 Task: Look for space in Votuporanga, Brazil from 2nd September, 2023 to 6th September, 2023 for 2 adults in price range Rs.15000 to Rs.20000. Place can be entire place with 1  bedroom having 1 bed and 1 bathroom. Property type can be house, flat, guest house, hotel. Amenities needed are: washing machine. Booking option can be shelf check-in. Required host language is Spanish.
Action: Mouse moved to (467, 108)
Screenshot: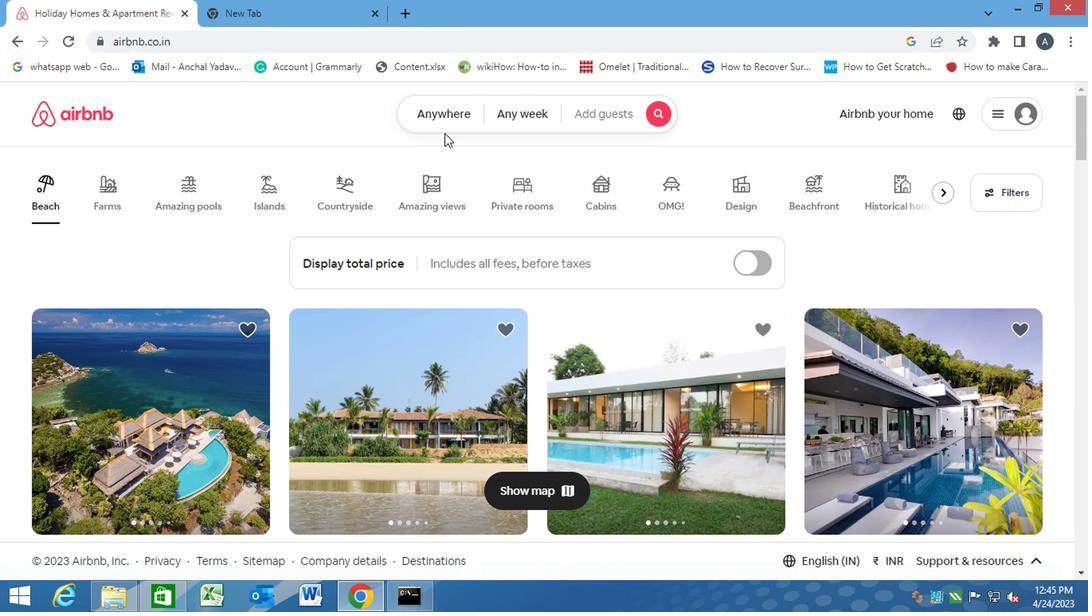
Action: Mouse pressed left at (467, 108)
Screenshot: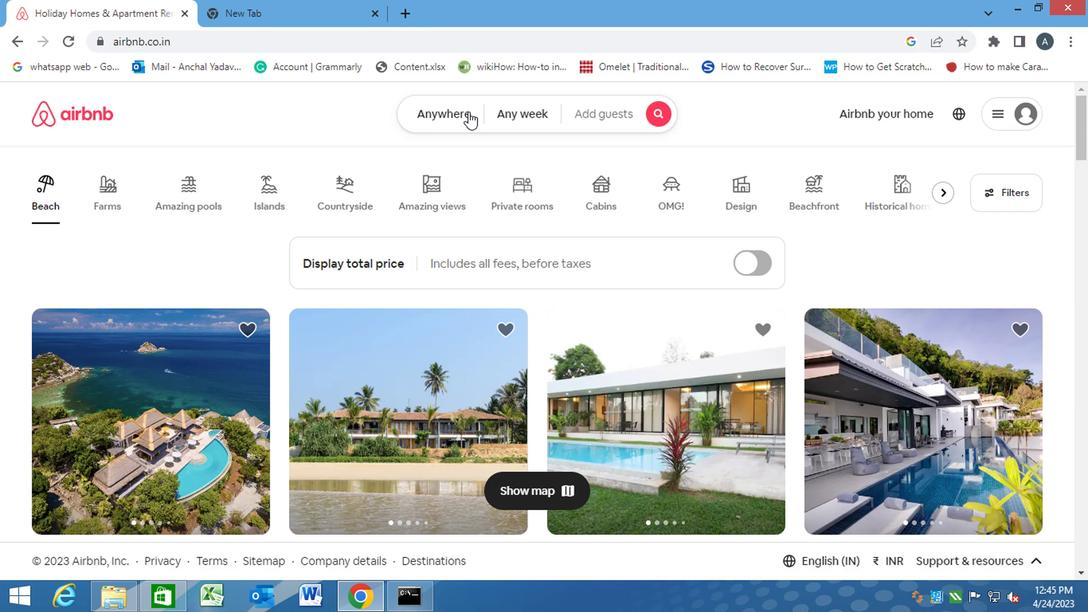 
Action: Mouse moved to (383, 177)
Screenshot: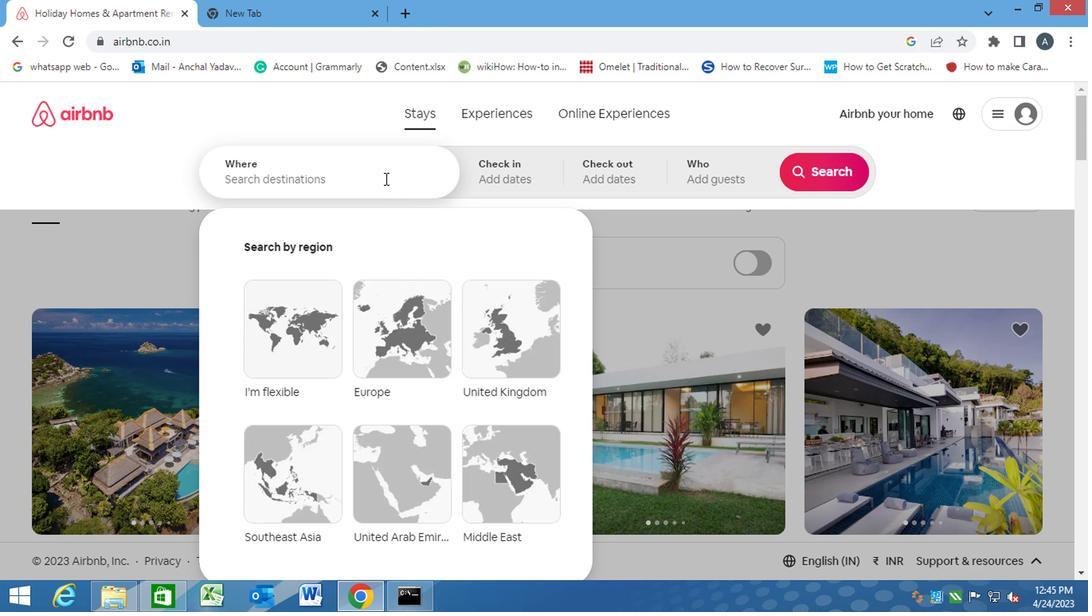 
Action: Mouse pressed left at (383, 177)
Screenshot: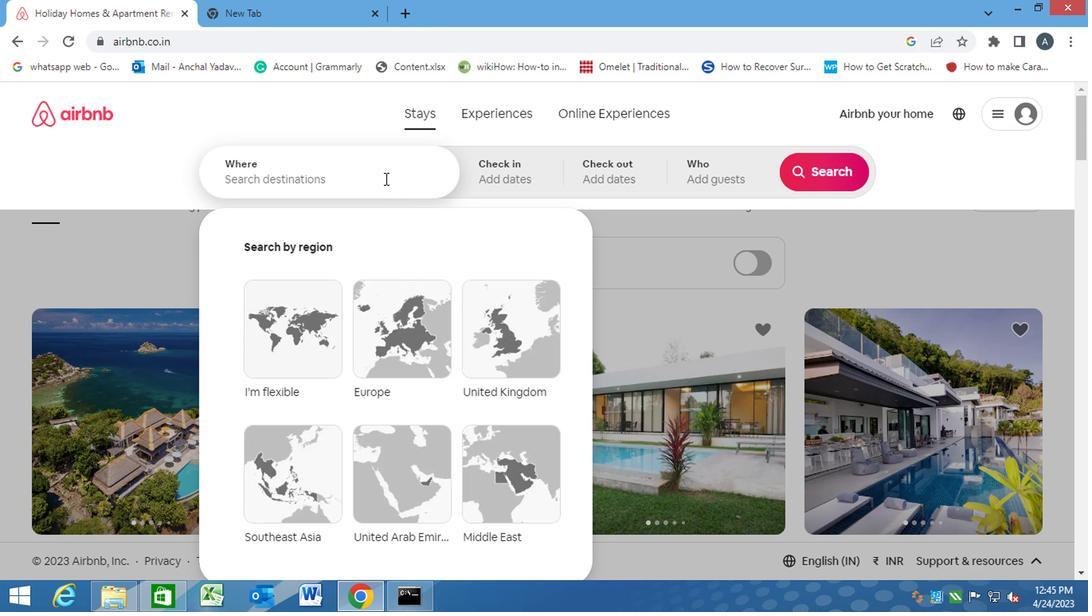 
Action: Key pressed v<Key.caps_lock>otuporanga,<Key.space><Key.caps_lock>b<Key.caps_lock>razil<Key.enter>
Screenshot: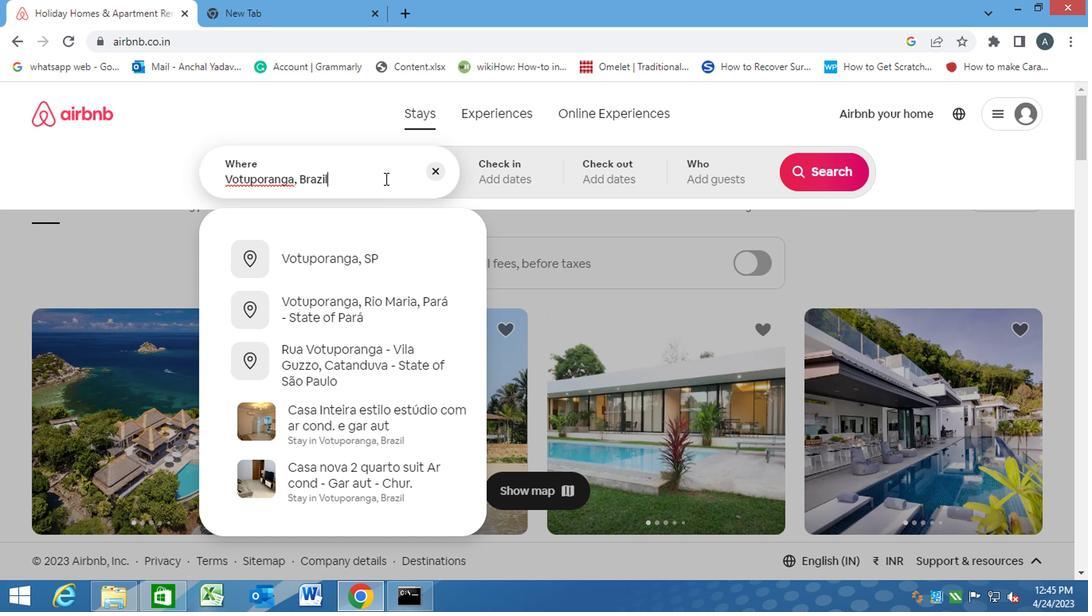 
Action: Mouse moved to (819, 304)
Screenshot: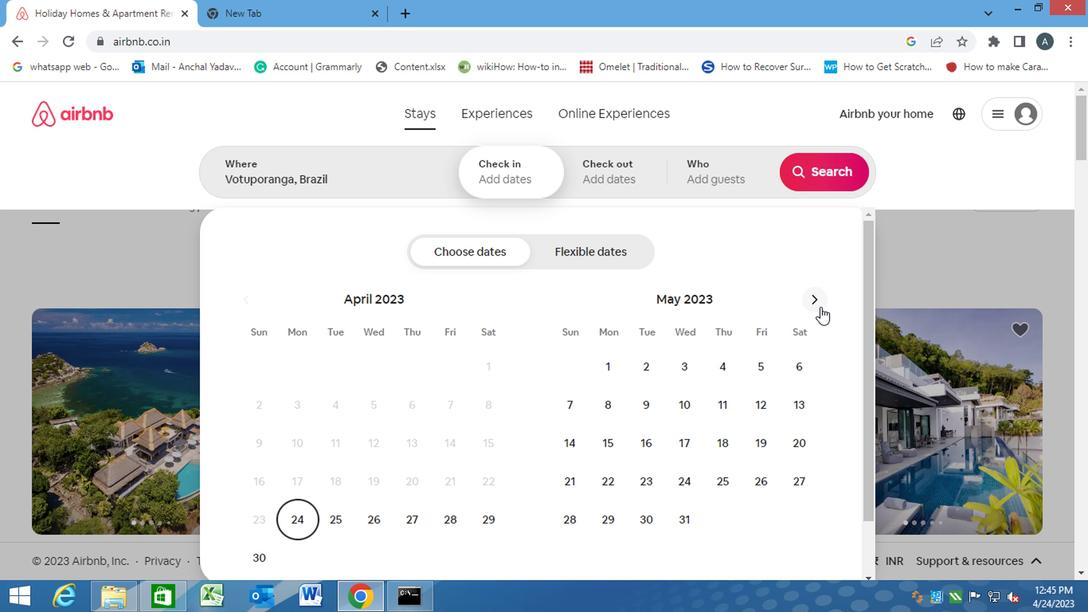 
Action: Mouse pressed left at (819, 304)
Screenshot: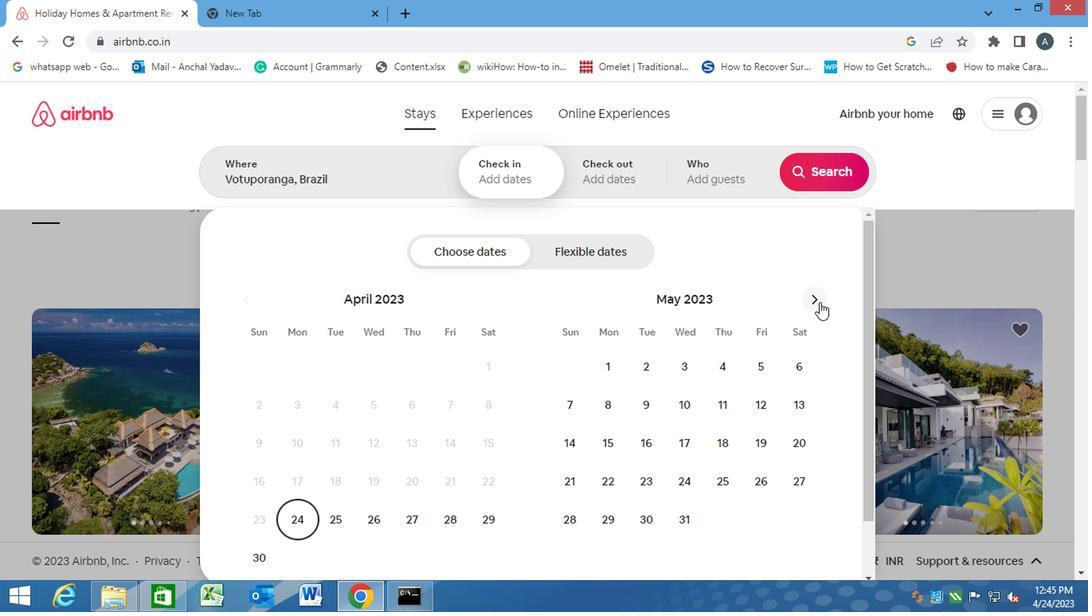 
Action: Mouse moved to (819, 304)
Screenshot: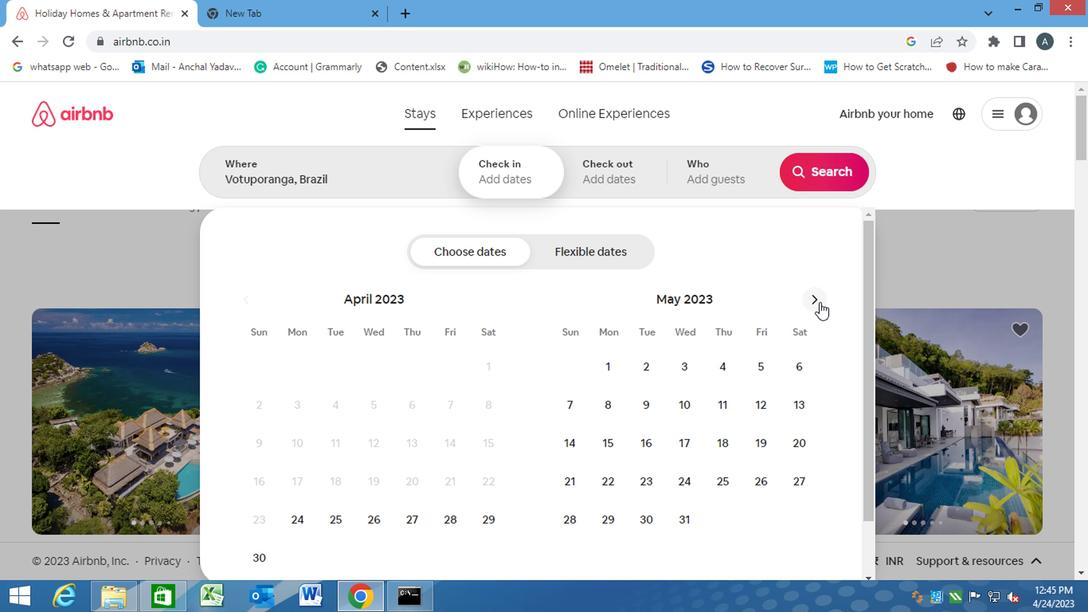 
Action: Mouse pressed left at (819, 304)
Screenshot: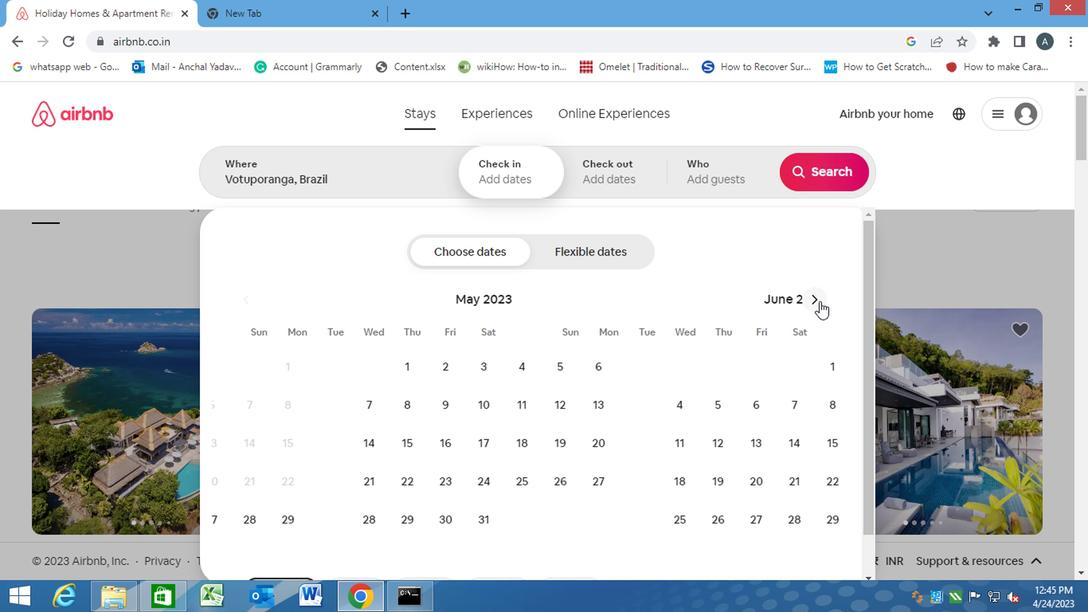
Action: Mouse pressed left at (819, 304)
Screenshot: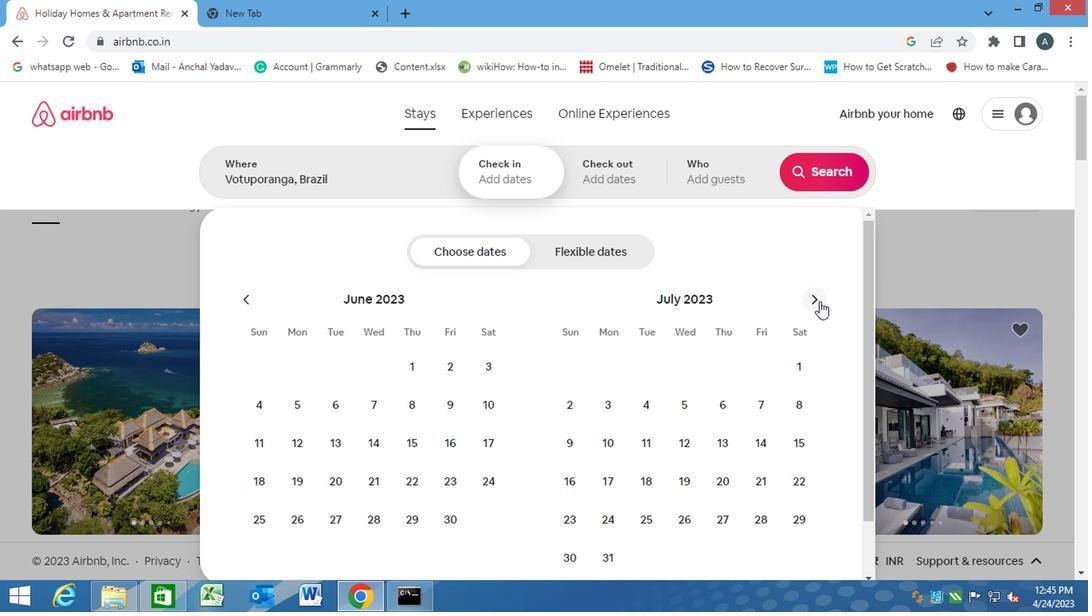 
Action: Mouse pressed left at (819, 304)
Screenshot: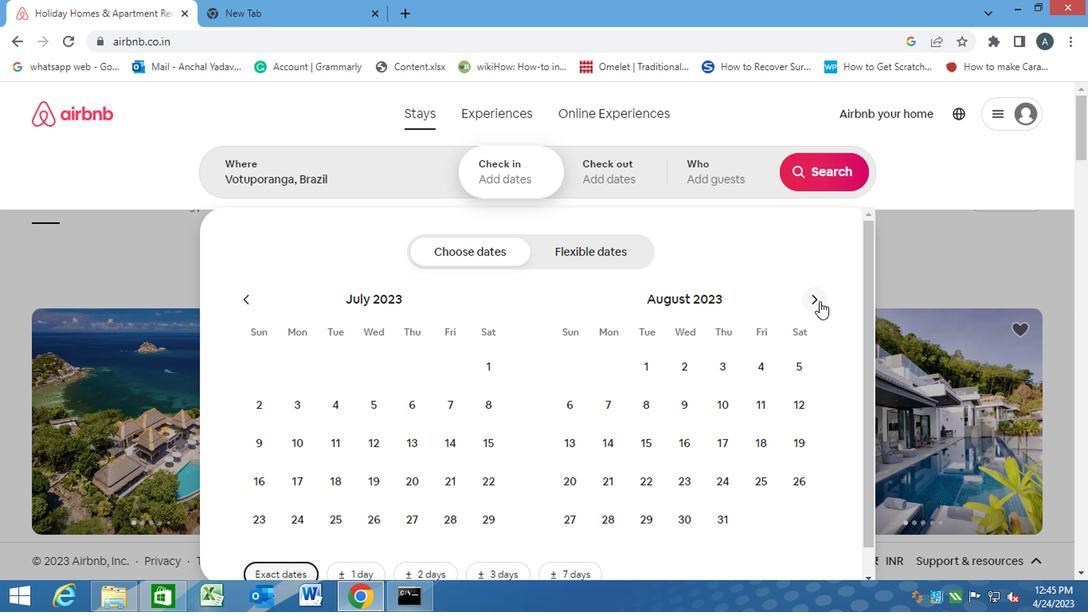 
Action: Mouse moved to (794, 372)
Screenshot: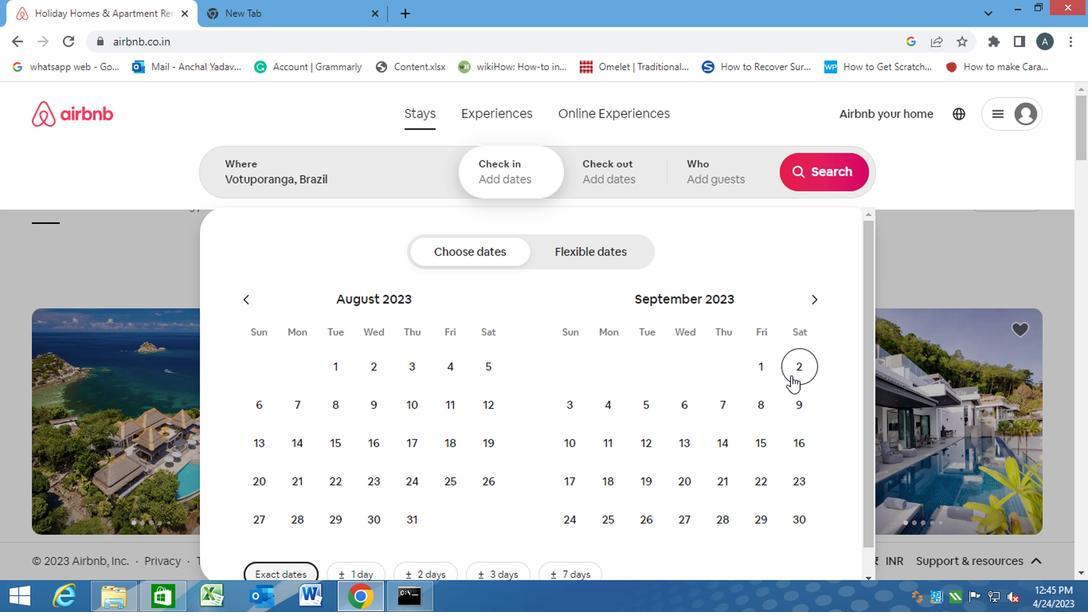 
Action: Mouse pressed left at (794, 372)
Screenshot: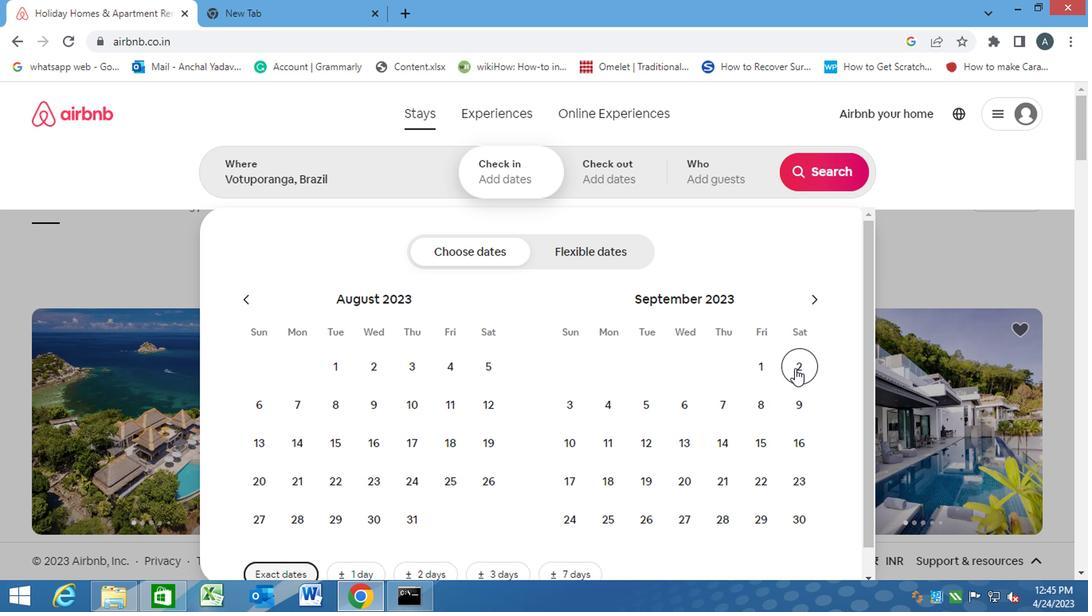 
Action: Mouse moved to (687, 412)
Screenshot: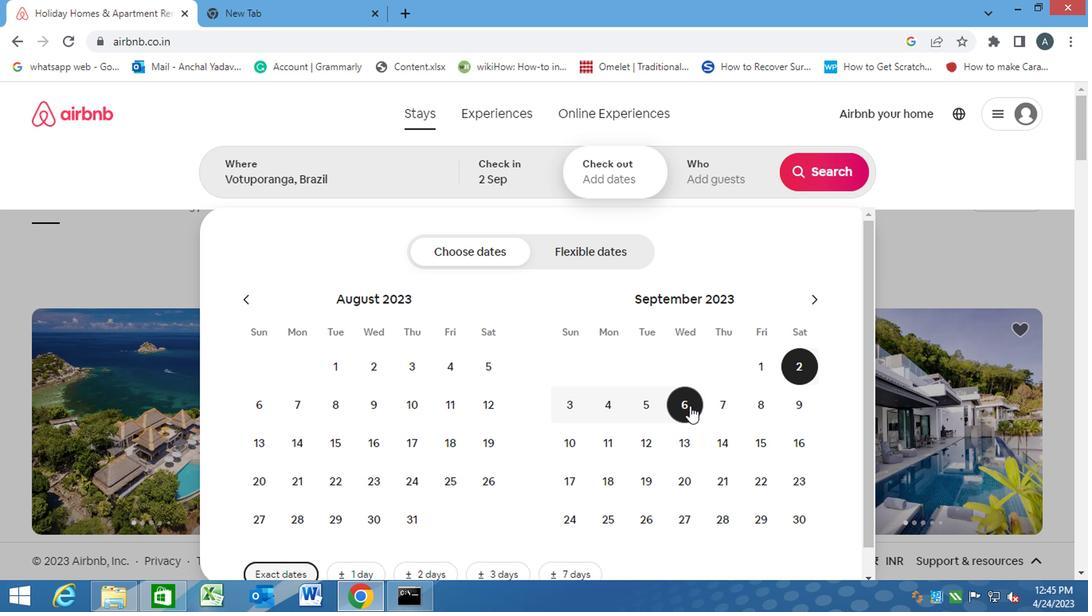 
Action: Mouse pressed left at (687, 412)
Screenshot: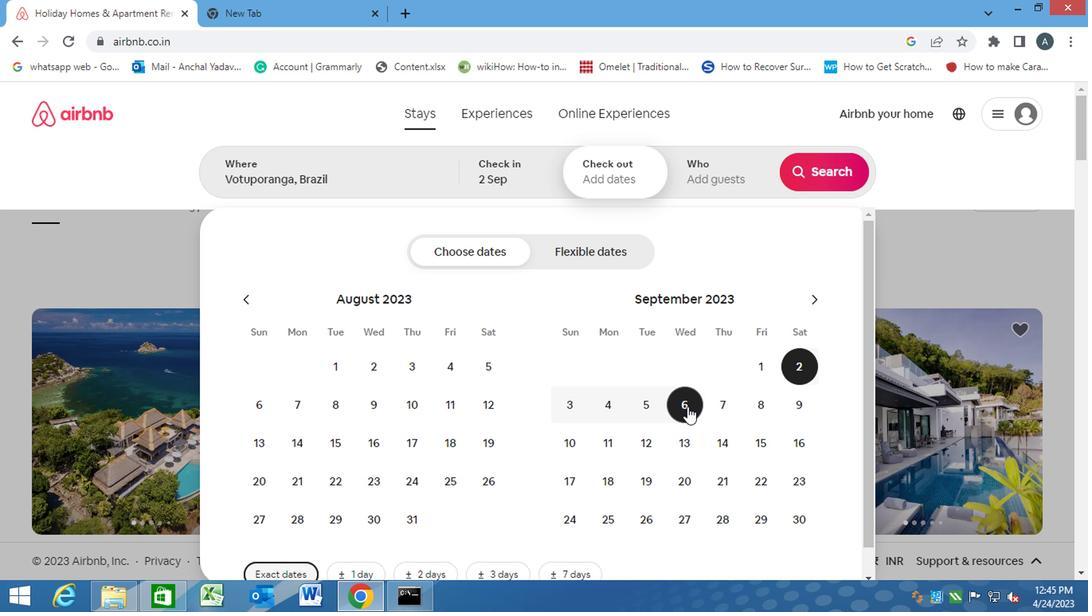 
Action: Mouse moved to (685, 162)
Screenshot: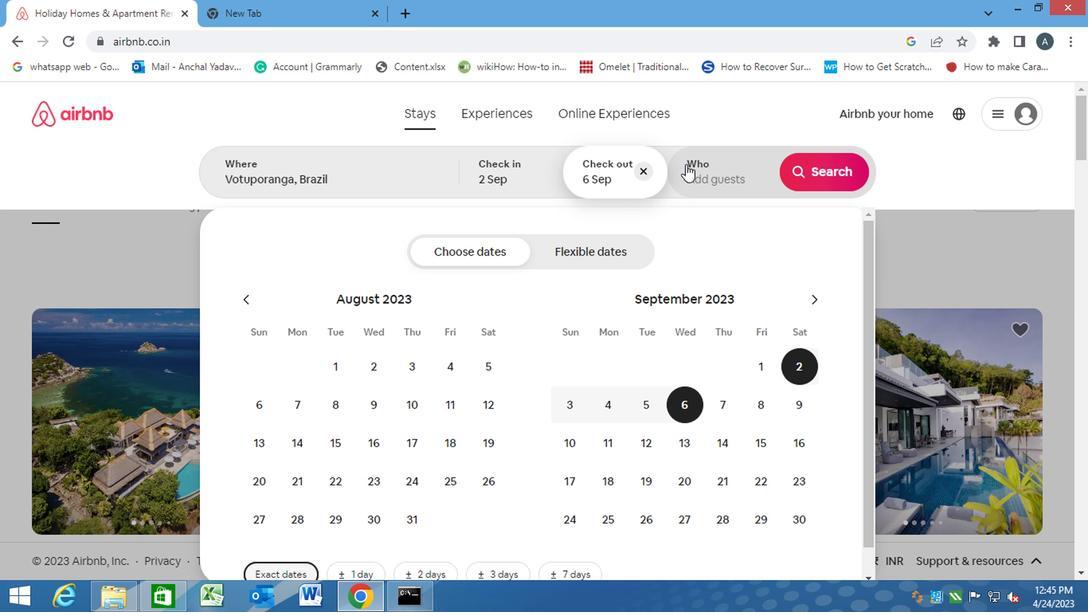 
Action: Mouse pressed left at (685, 162)
Screenshot: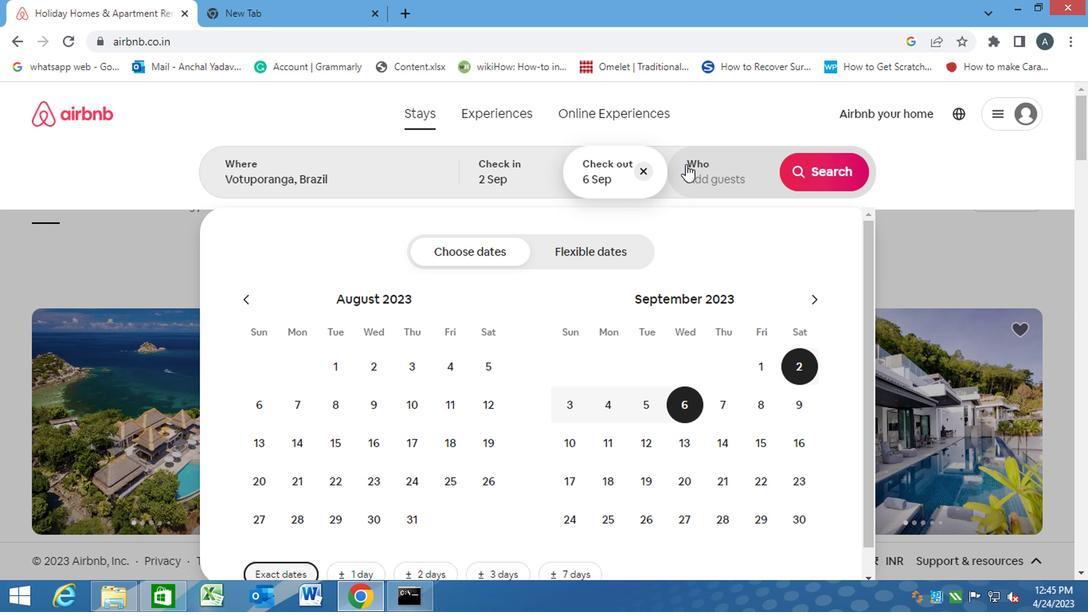 
Action: Mouse moved to (835, 252)
Screenshot: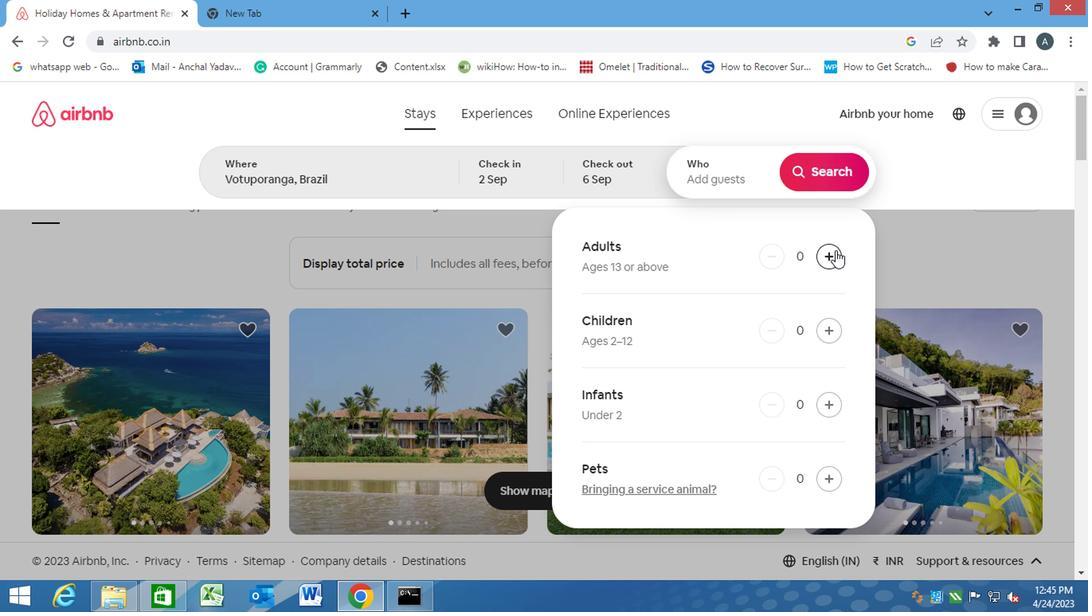 
Action: Mouse pressed left at (835, 252)
Screenshot: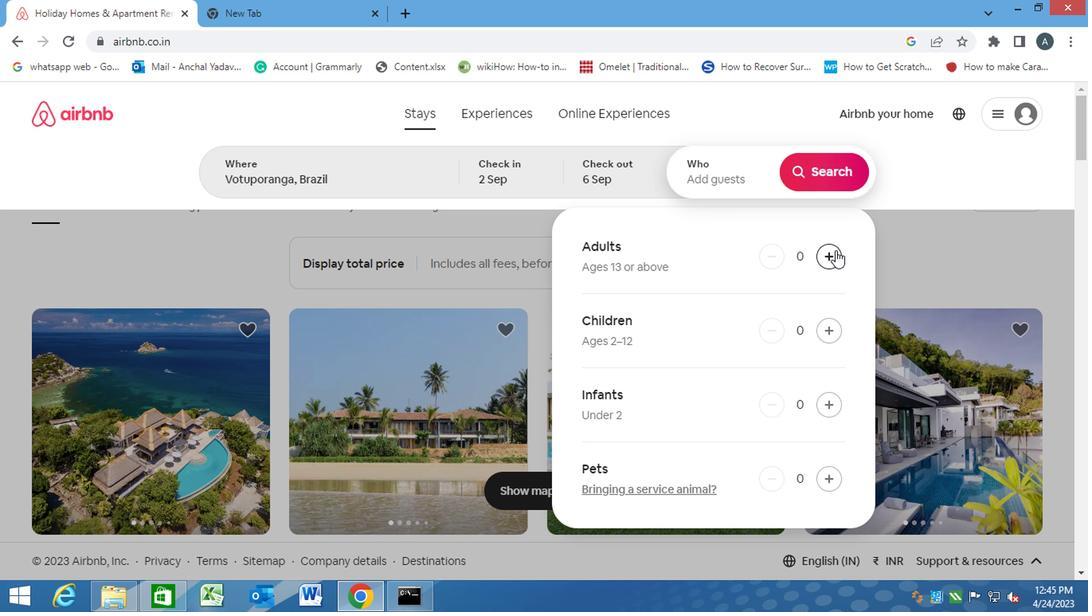 
Action: Mouse moved to (834, 253)
Screenshot: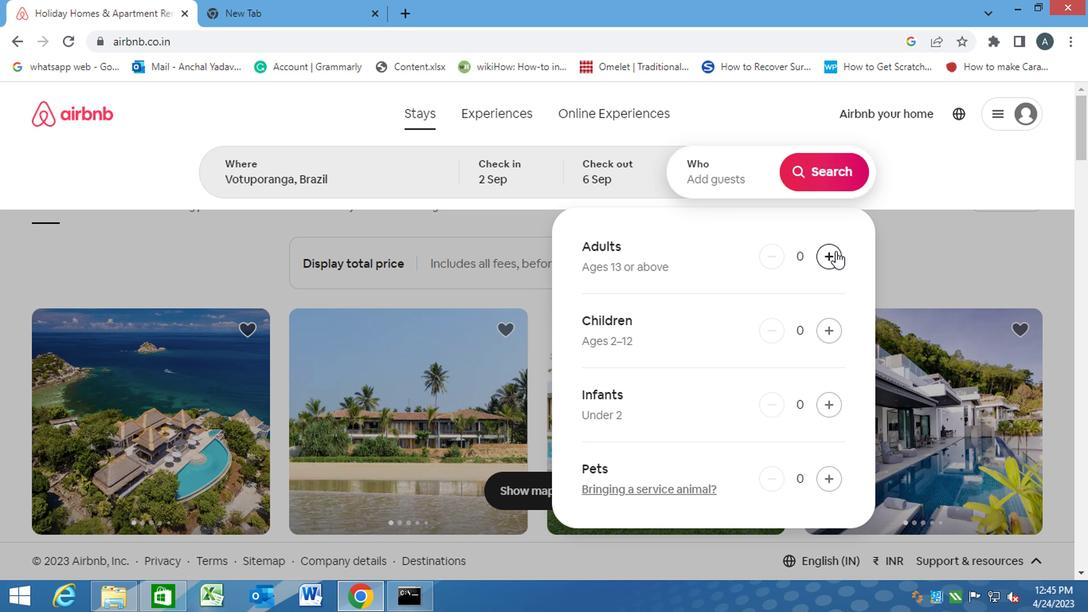 
Action: Mouse pressed left at (834, 253)
Screenshot: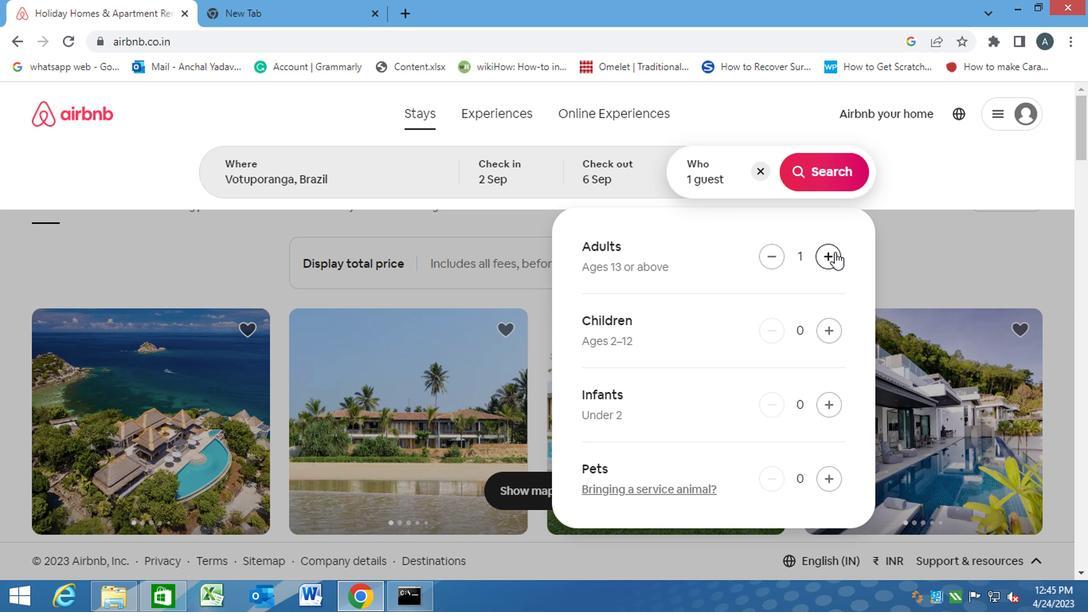 
Action: Mouse moved to (831, 171)
Screenshot: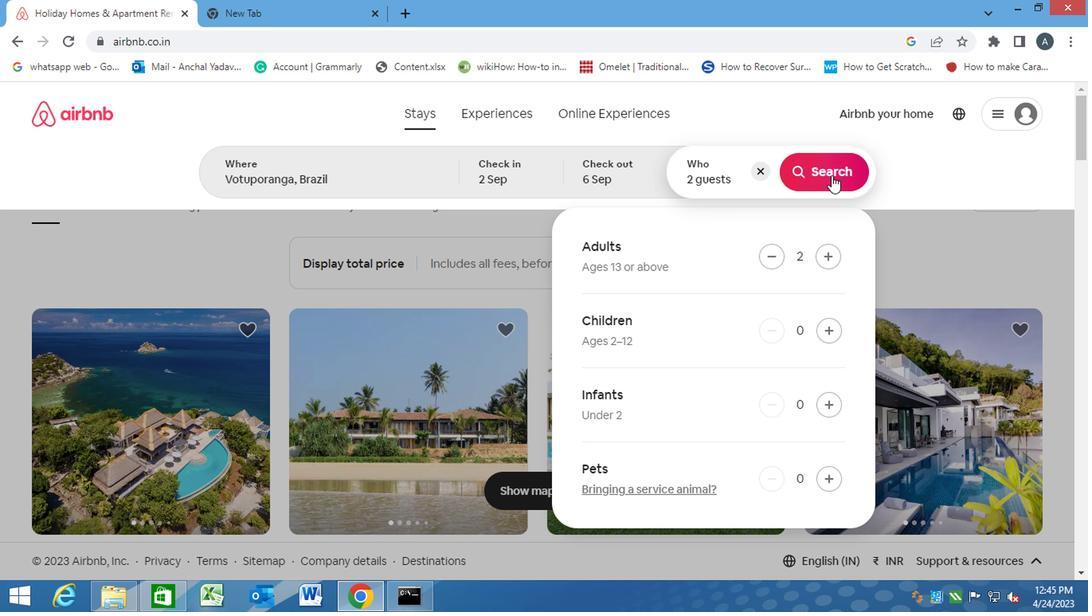 
Action: Mouse pressed left at (831, 171)
Screenshot: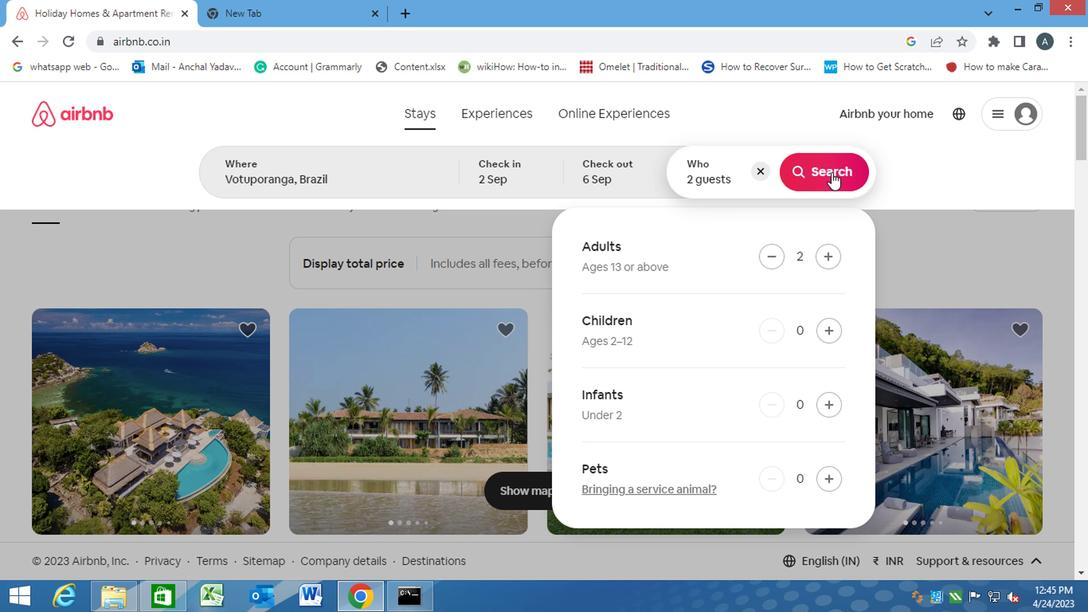 
Action: Mouse moved to (1004, 177)
Screenshot: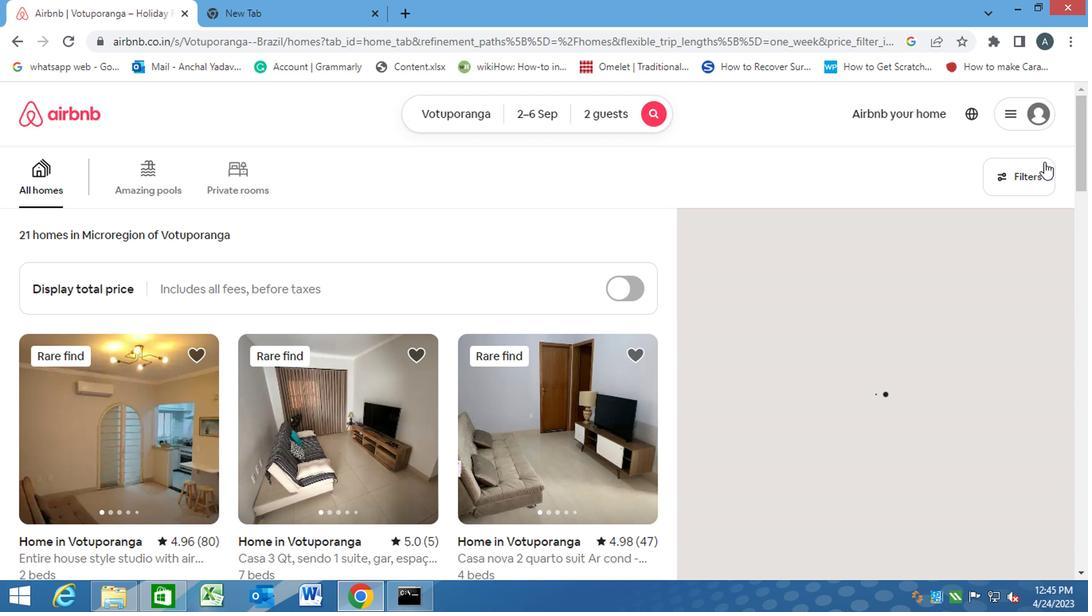 
Action: Mouse pressed left at (1004, 177)
Screenshot: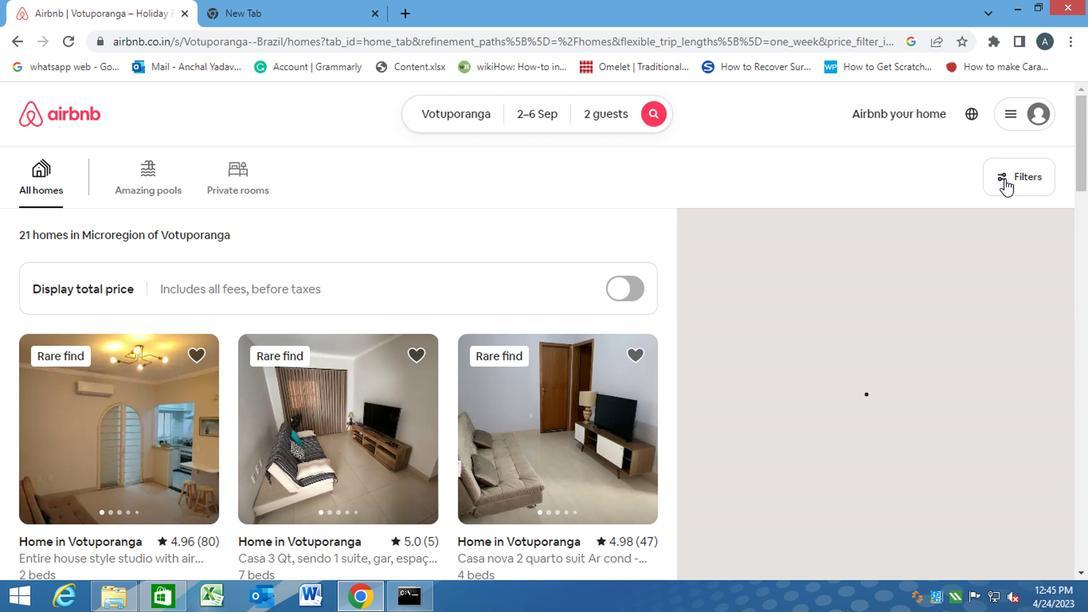 
Action: Mouse moved to (332, 383)
Screenshot: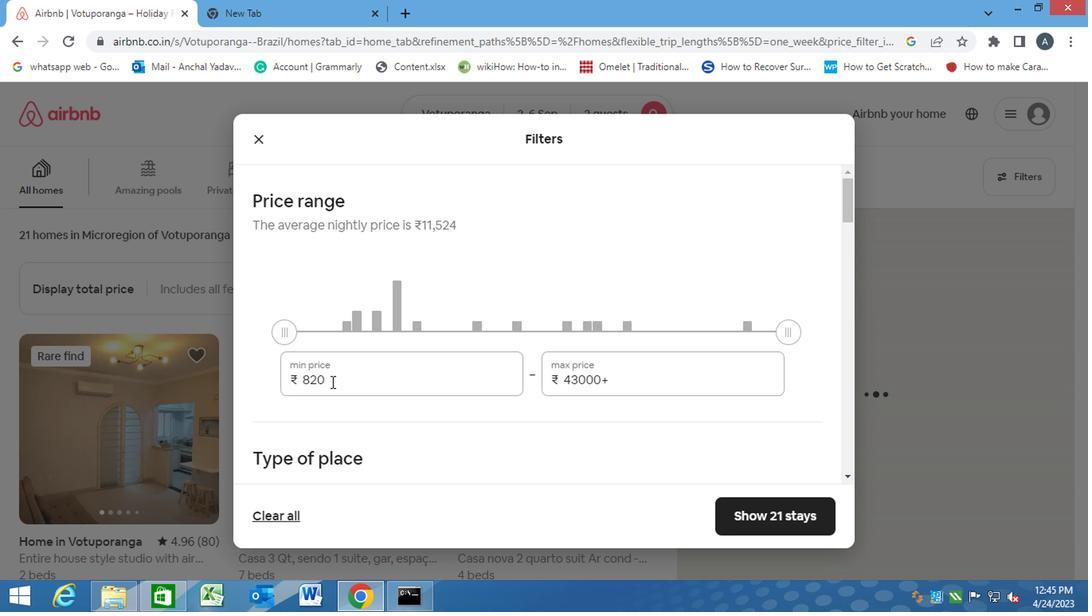 
Action: Mouse pressed left at (332, 383)
Screenshot: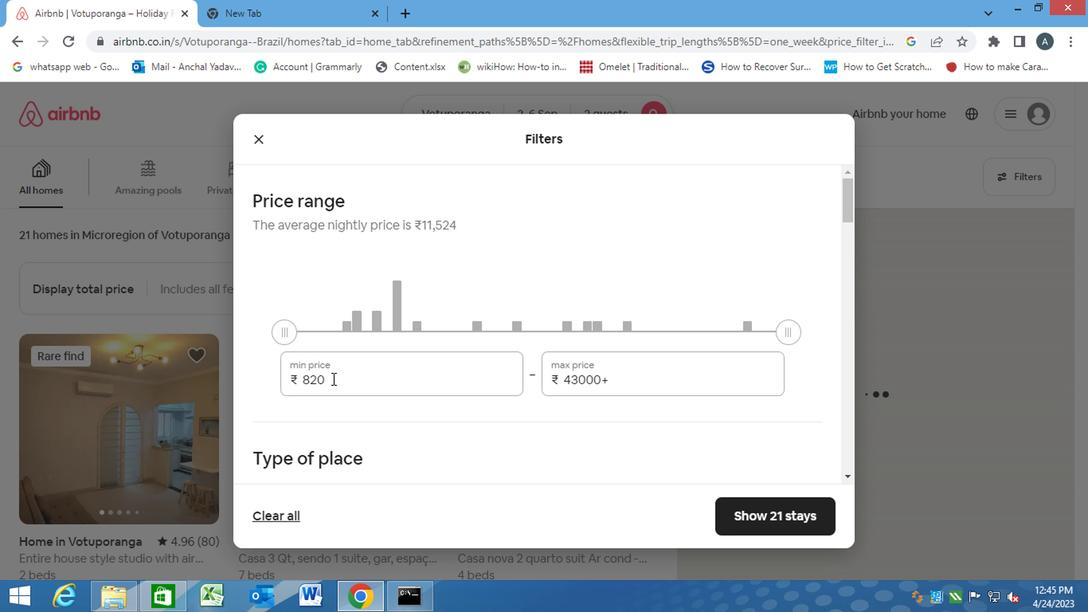 
Action: Mouse moved to (280, 383)
Screenshot: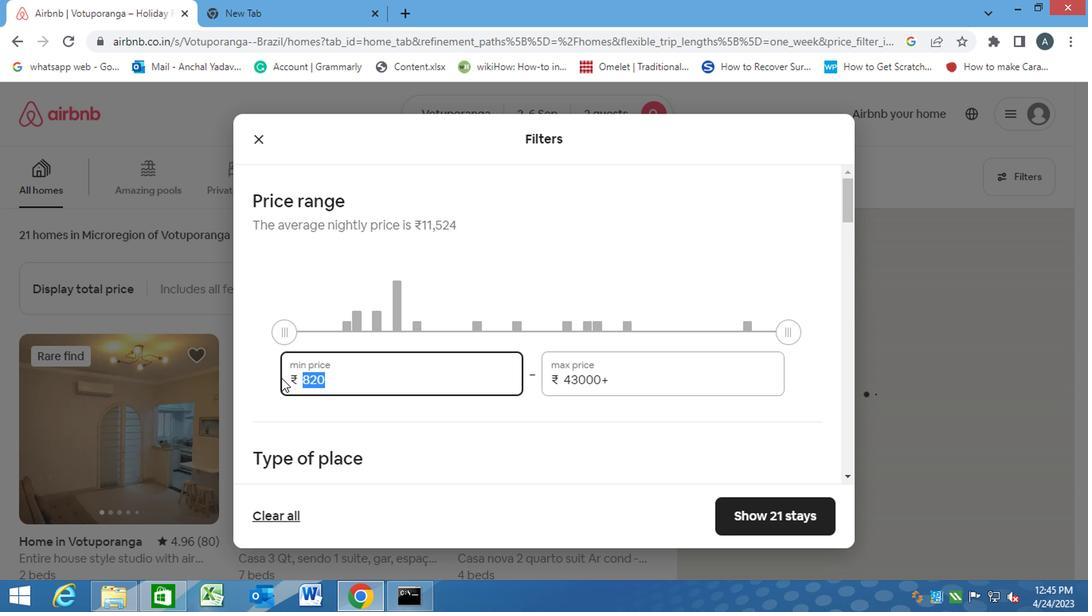 
Action: Key pressed 15000<Key.tab>2<Key.backspace><Key.backspace><Key.backspace><Key.backspace><Key.backspace><Key.backspace><Key.backspace><Key.backspace><Key.backspace><Key.backspace><Key.backspace><Key.backspace><Key.backspace><Key.backspace><Key.backspace><Key.backspace><Key.backspace><Key.backspace>20000
Screenshot: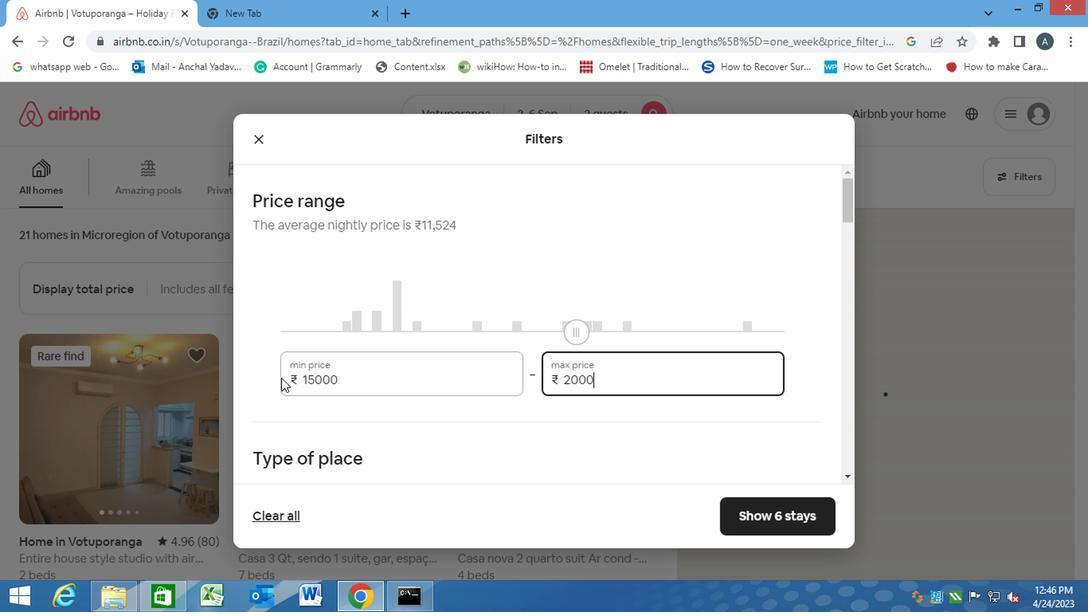 
Action: Mouse moved to (419, 462)
Screenshot: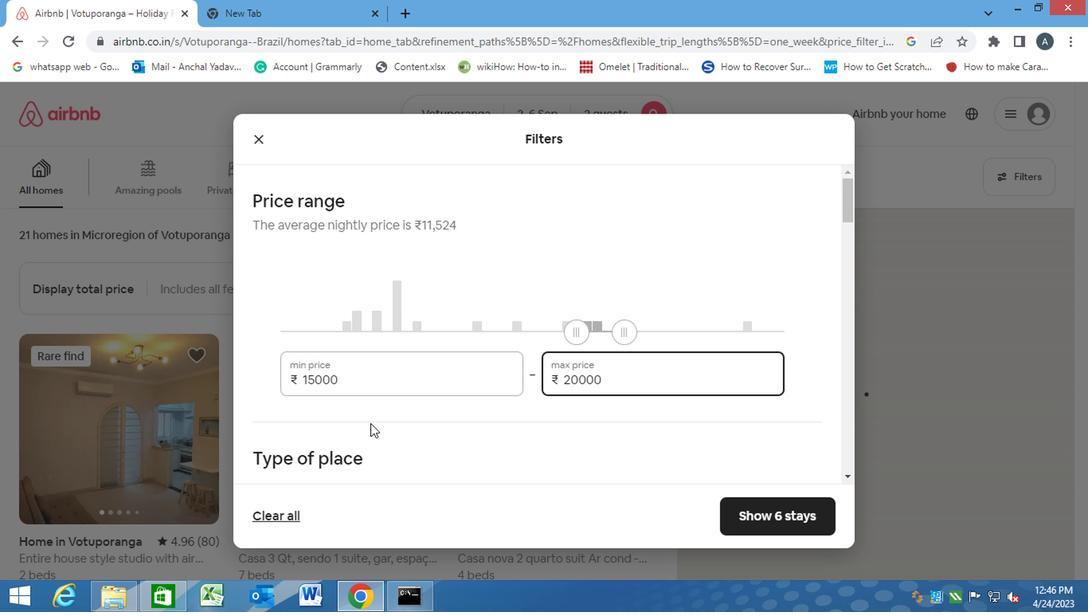 
Action: Mouse pressed left at (419, 462)
Screenshot: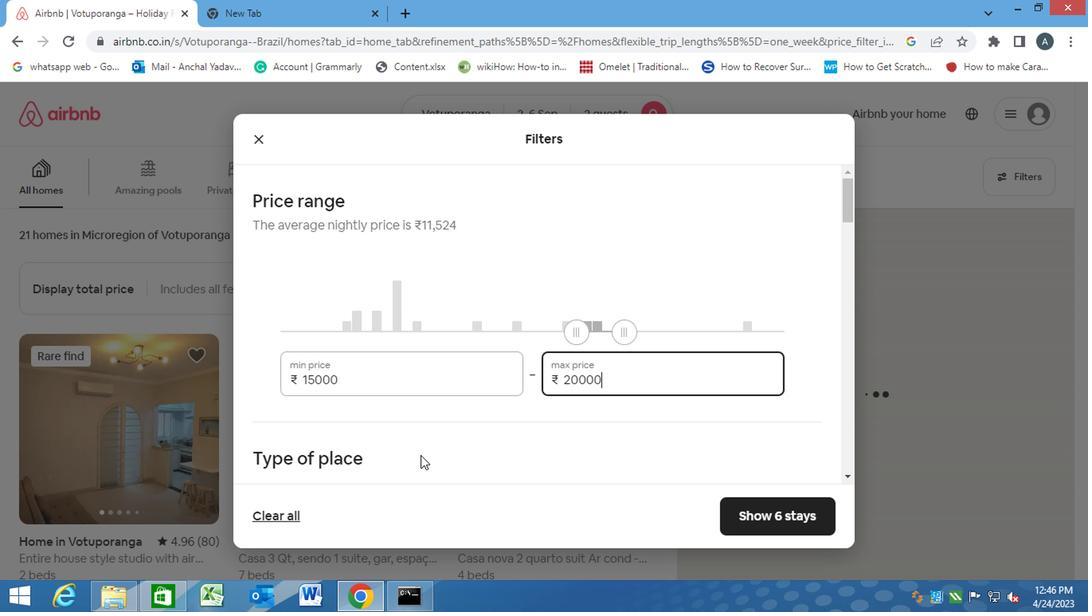
Action: Mouse scrolled (419, 461) with delta (0, 0)
Screenshot: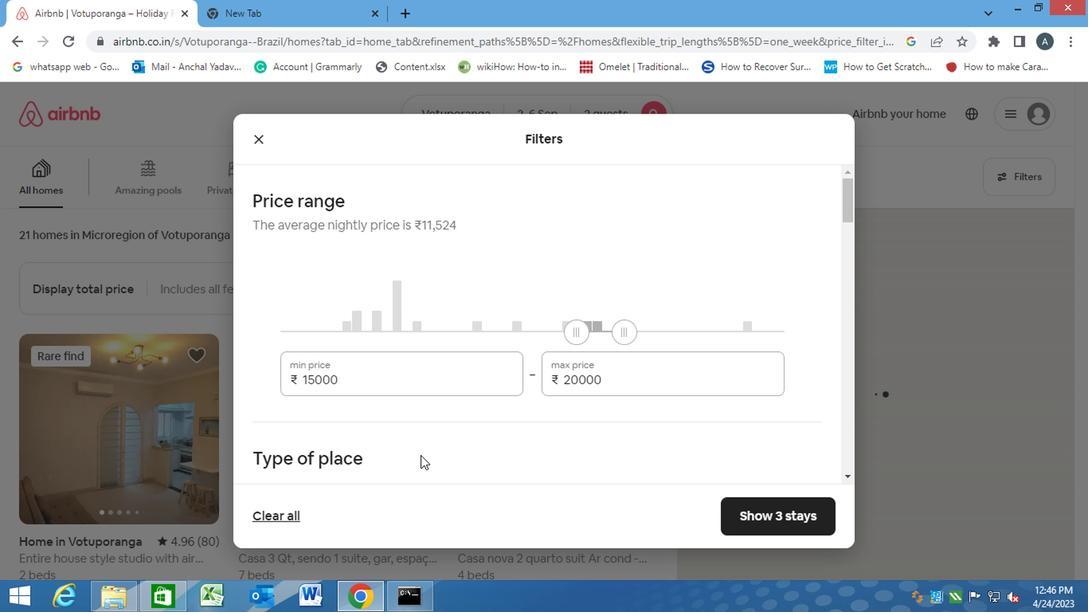
Action: Mouse scrolled (419, 461) with delta (0, 0)
Screenshot: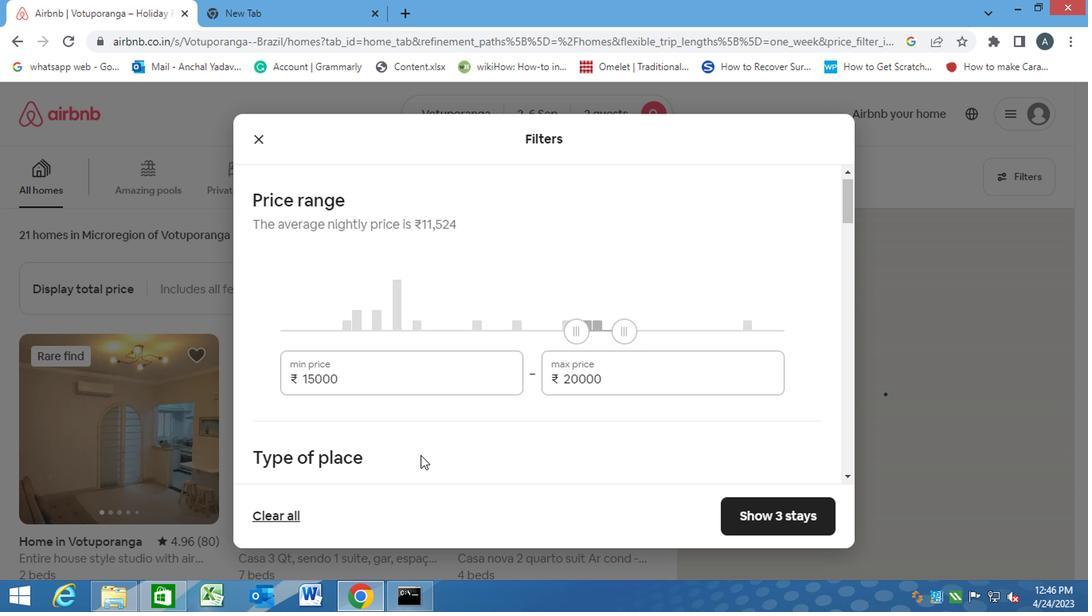 
Action: Mouse scrolled (419, 461) with delta (0, 0)
Screenshot: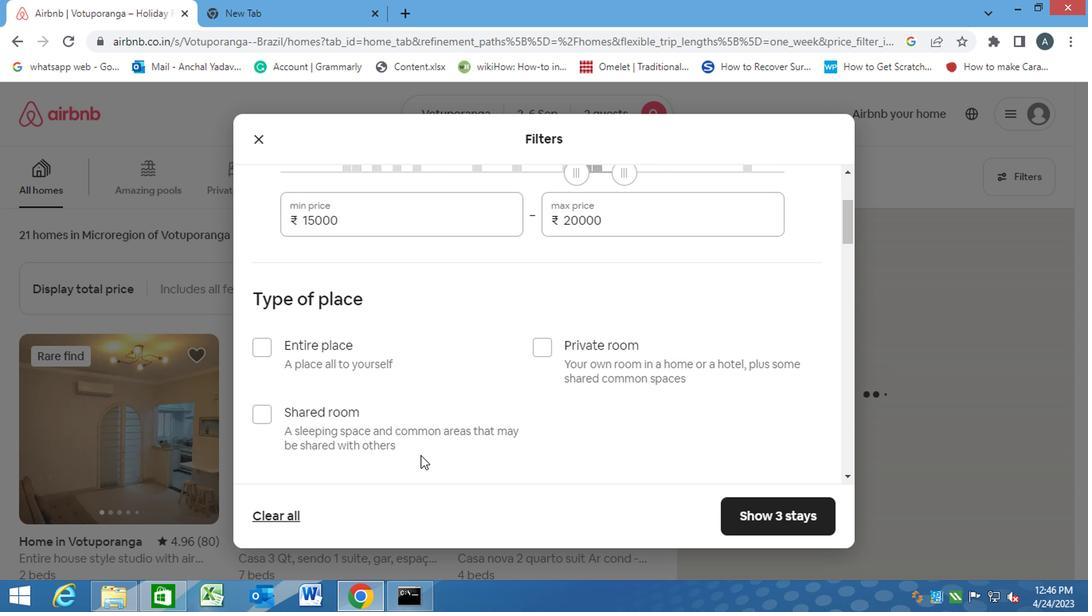 
Action: Mouse scrolled (419, 461) with delta (0, 0)
Screenshot: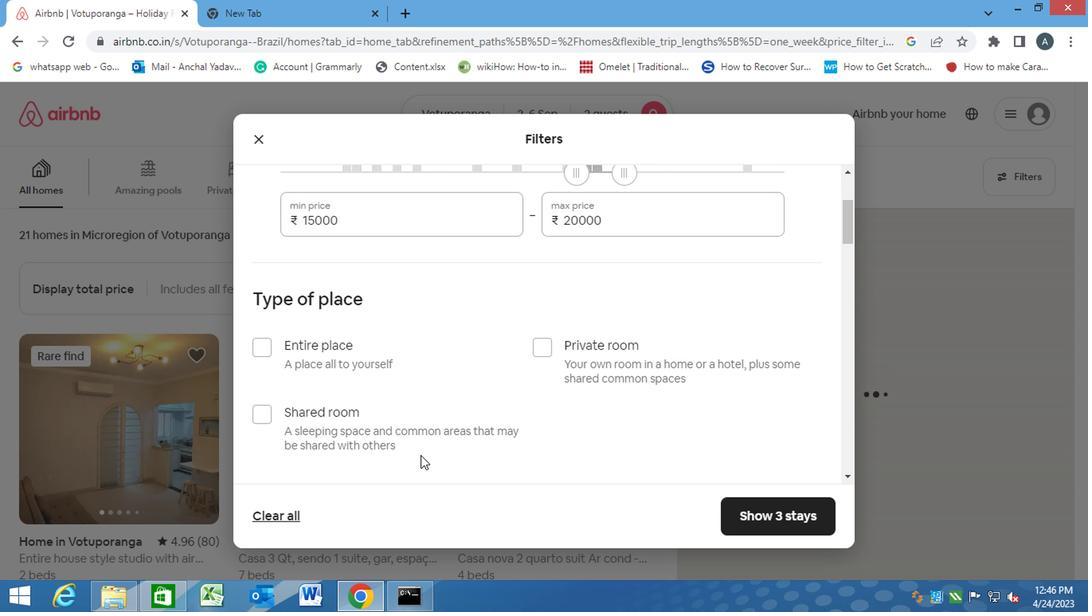 
Action: Mouse moved to (252, 175)
Screenshot: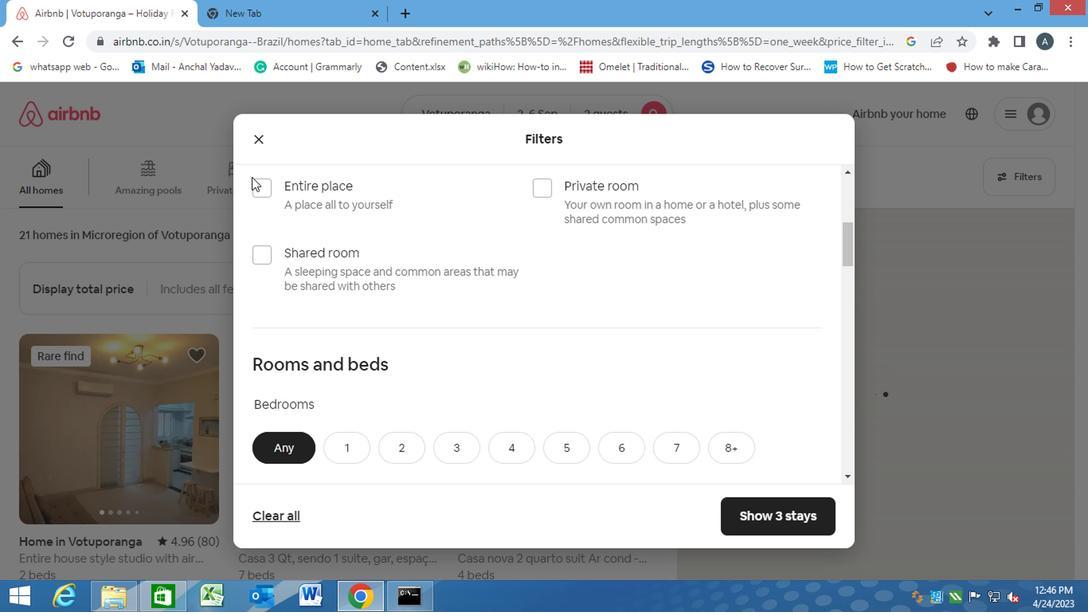 
Action: Mouse pressed left at (252, 175)
Screenshot: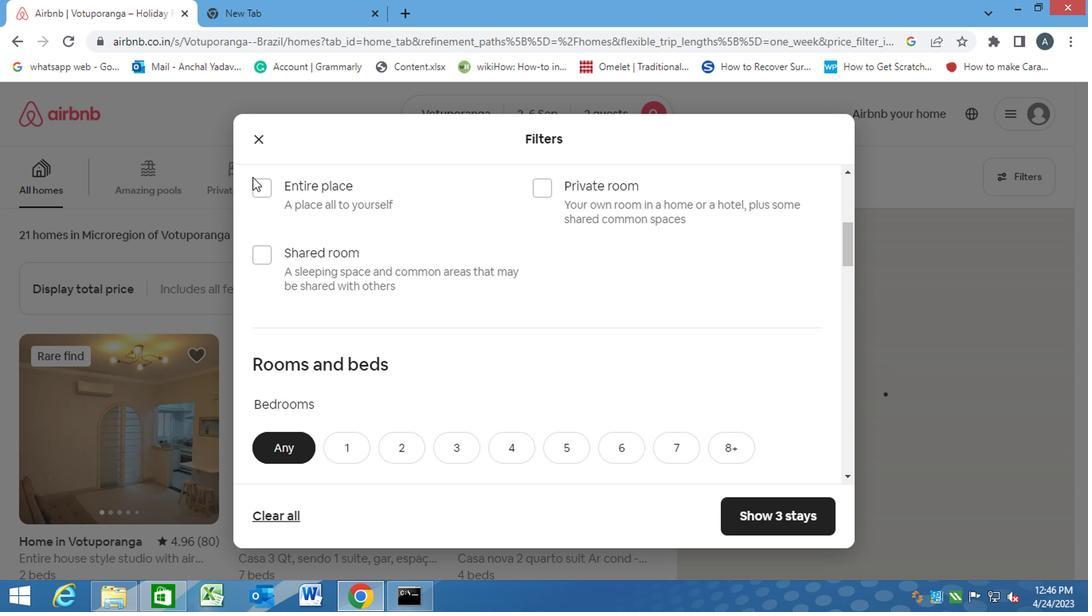
Action: Mouse moved to (260, 184)
Screenshot: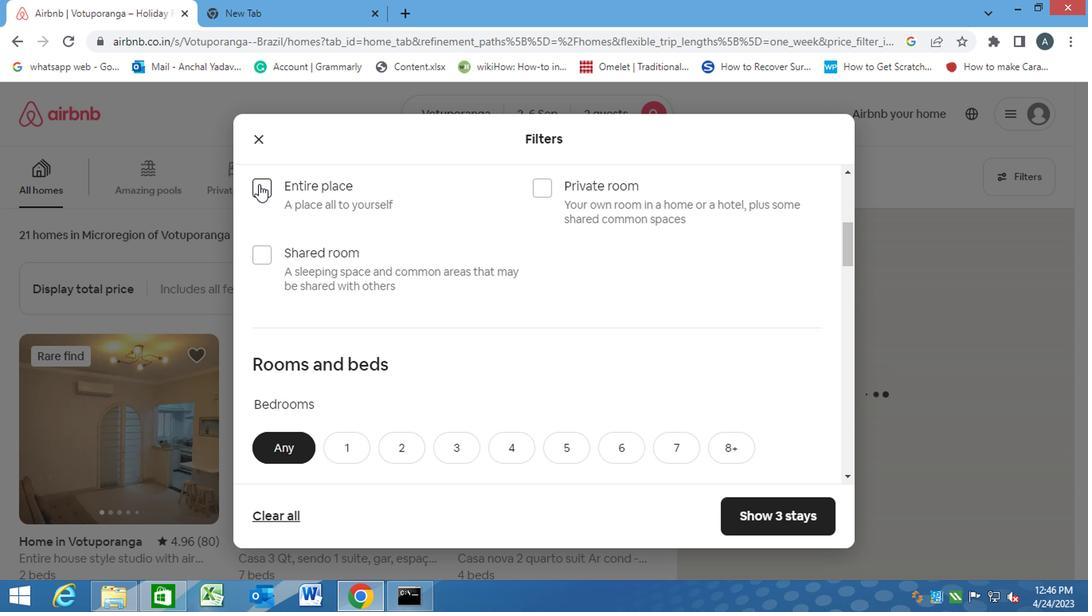 
Action: Mouse pressed left at (260, 184)
Screenshot: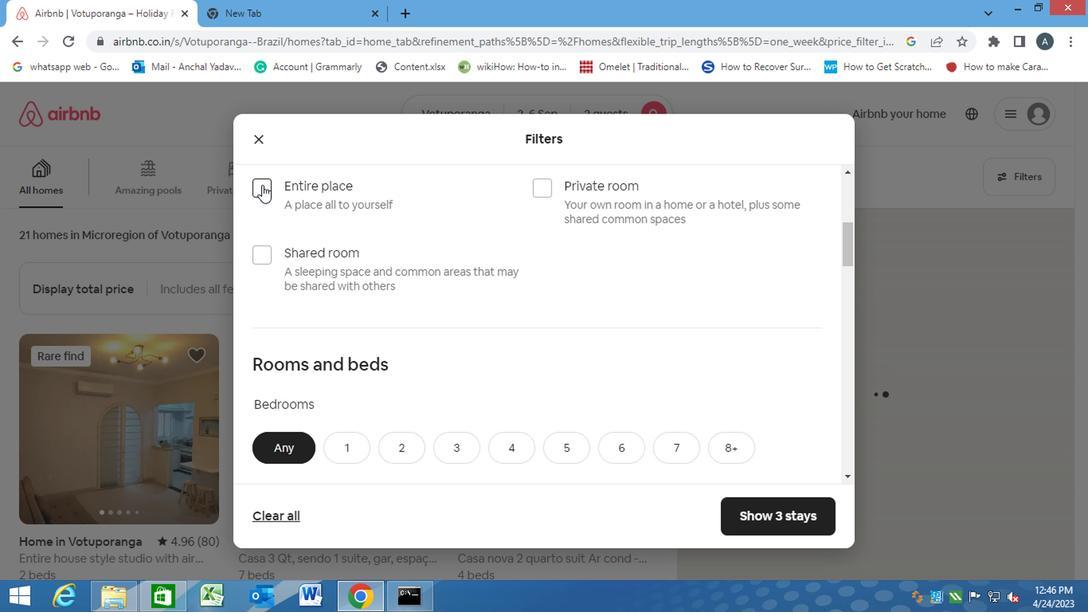 
Action: Mouse moved to (327, 279)
Screenshot: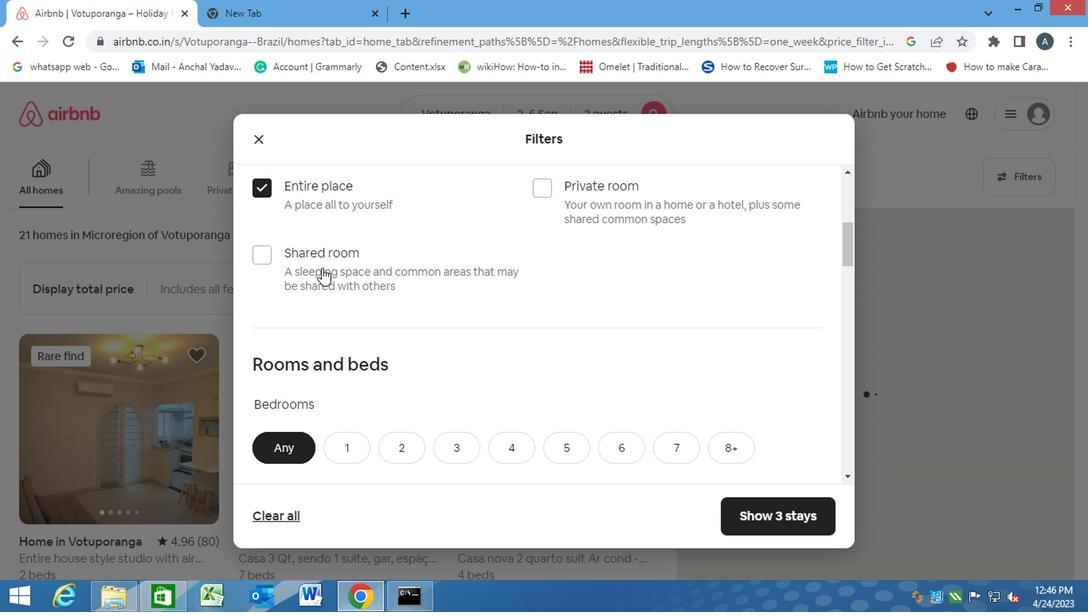 
Action: Mouse scrolled (327, 278) with delta (0, 0)
Screenshot: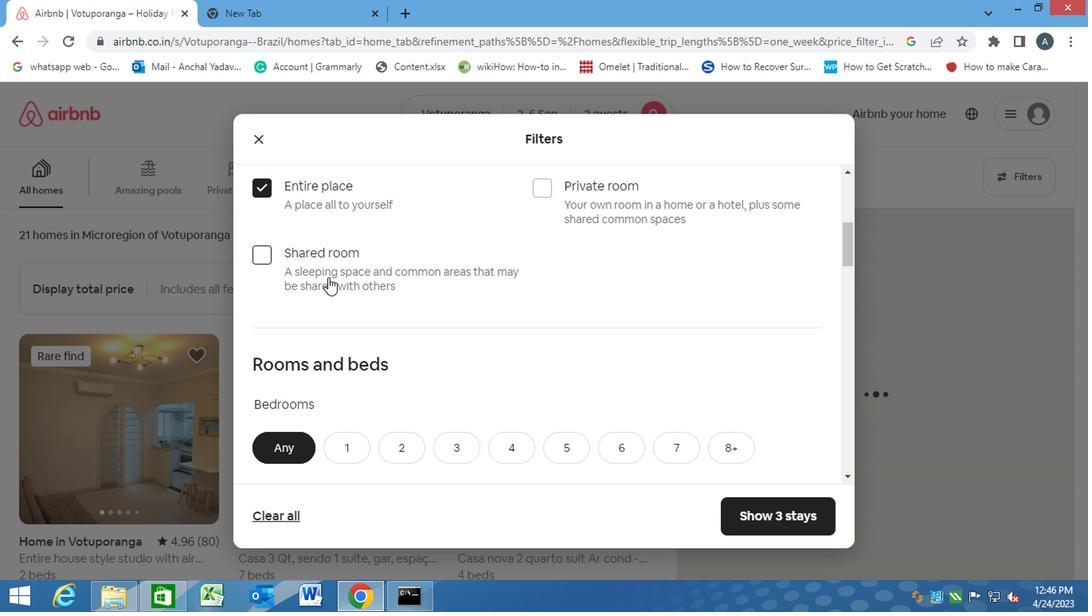 
Action: Mouse moved to (328, 279)
Screenshot: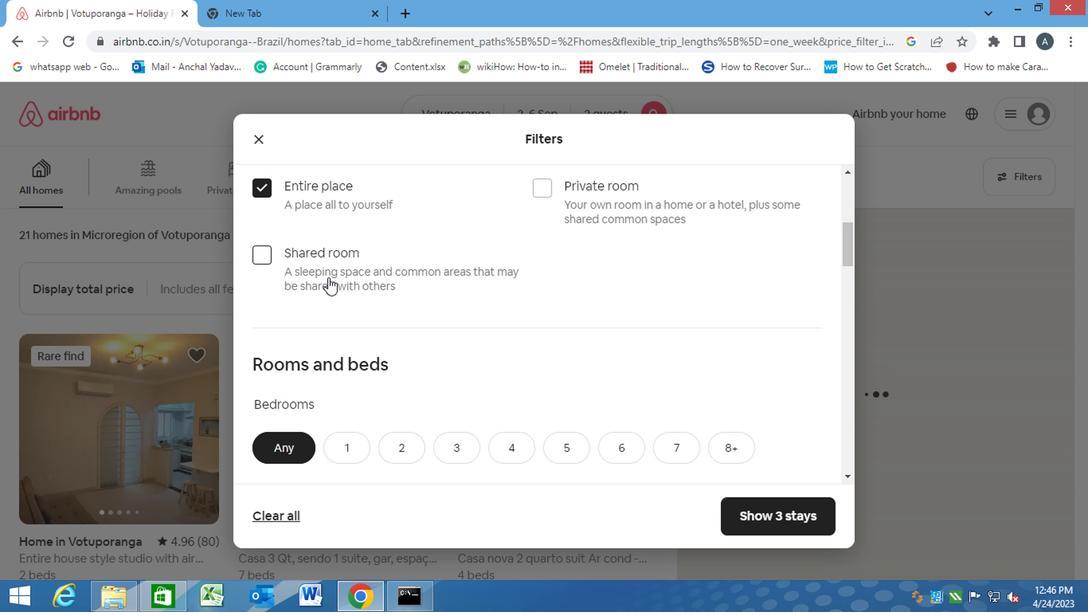 
Action: Mouse scrolled (328, 278) with delta (0, 0)
Screenshot: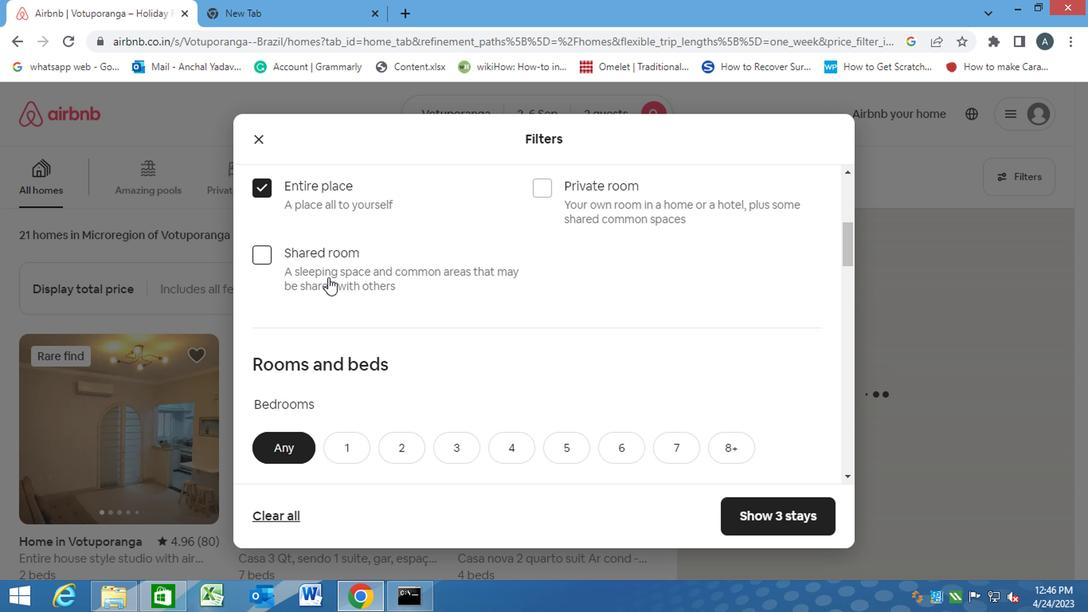 
Action: Mouse scrolled (328, 278) with delta (0, 0)
Screenshot: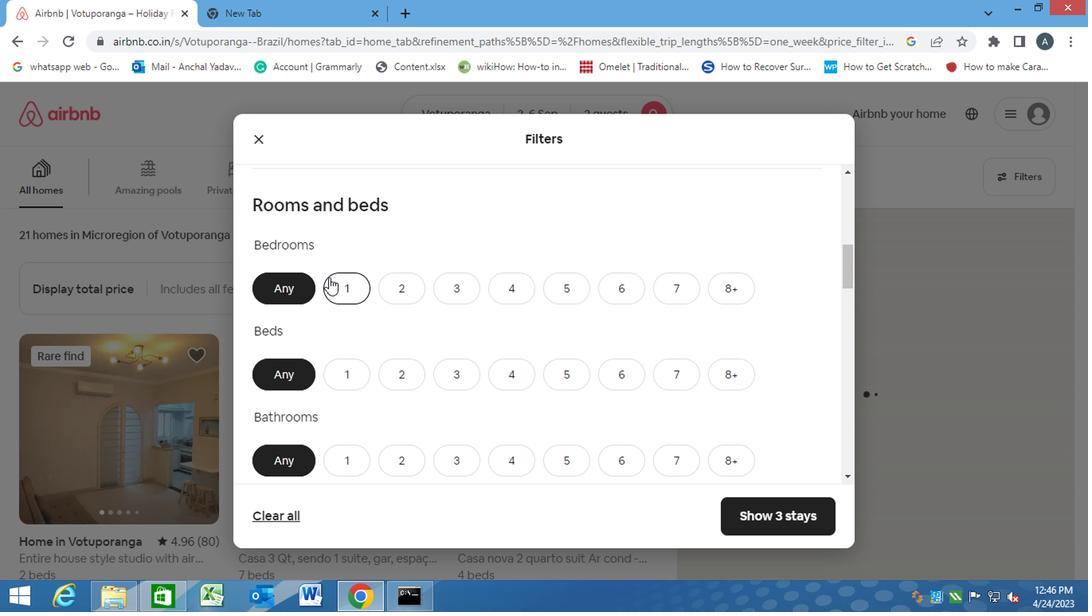 
Action: Mouse moved to (348, 213)
Screenshot: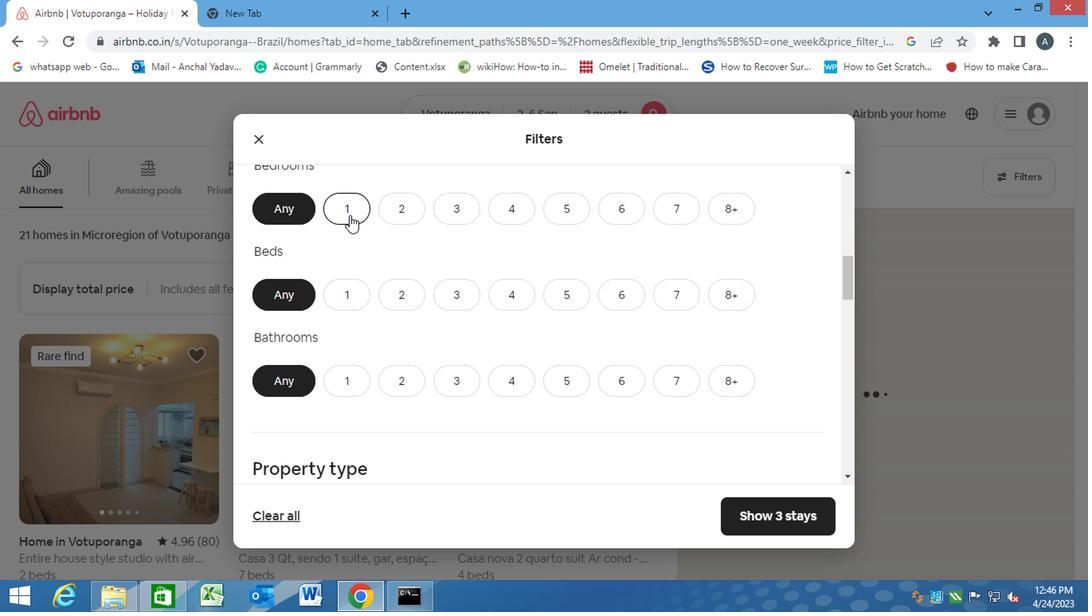 
Action: Mouse pressed left at (348, 213)
Screenshot: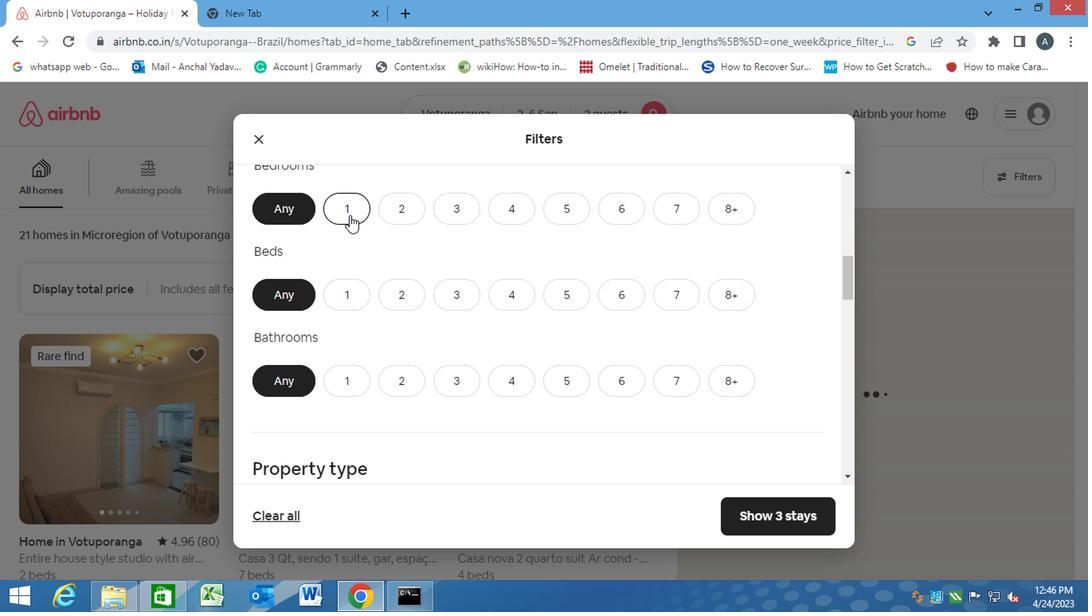 
Action: Mouse moved to (352, 298)
Screenshot: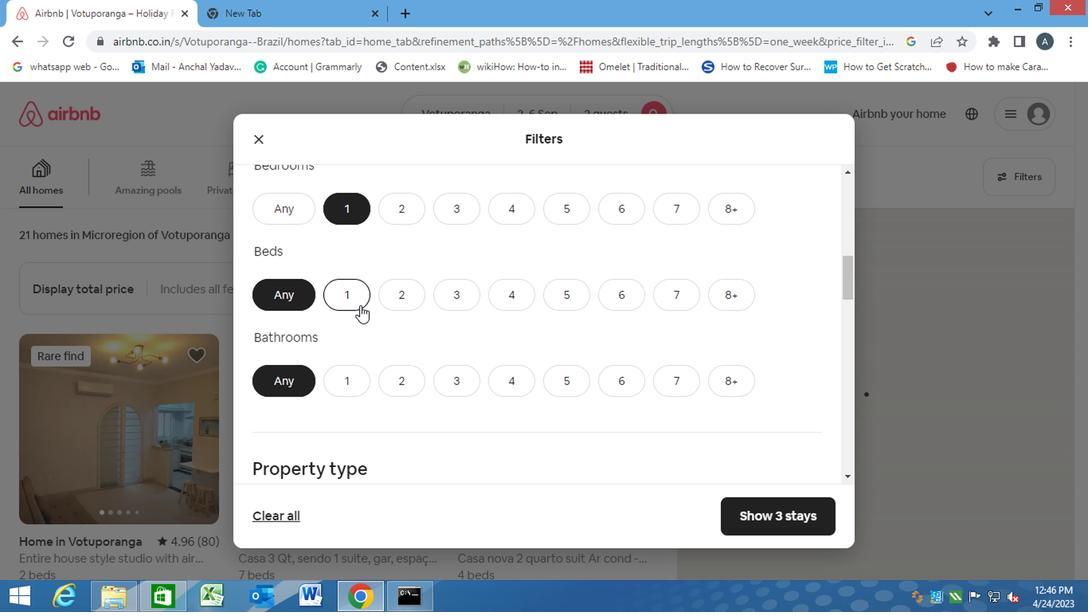 
Action: Mouse pressed left at (352, 298)
Screenshot: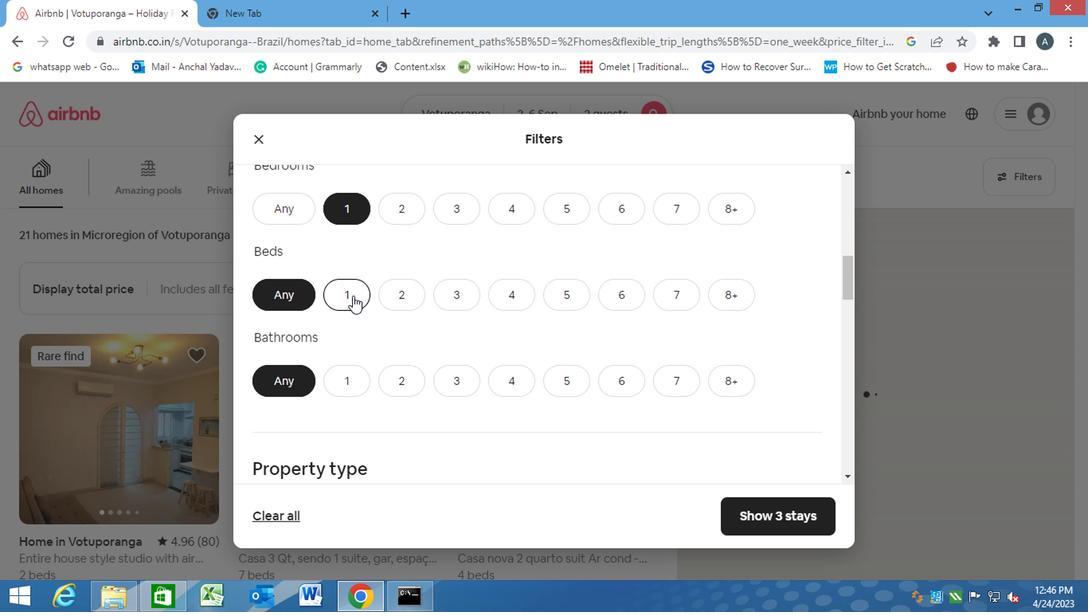 
Action: Mouse moved to (350, 378)
Screenshot: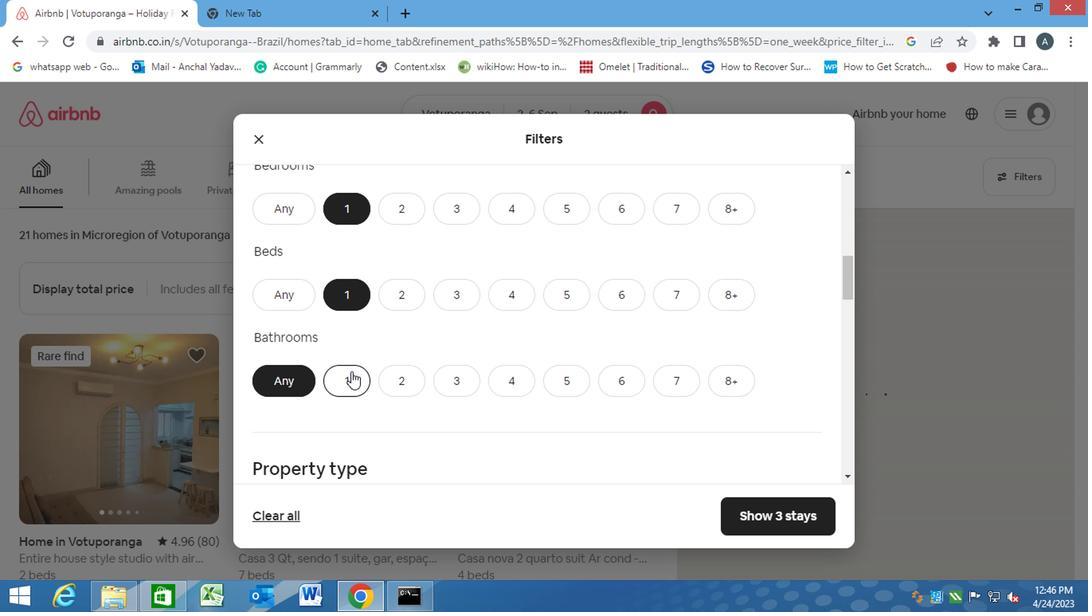 
Action: Mouse pressed left at (350, 378)
Screenshot: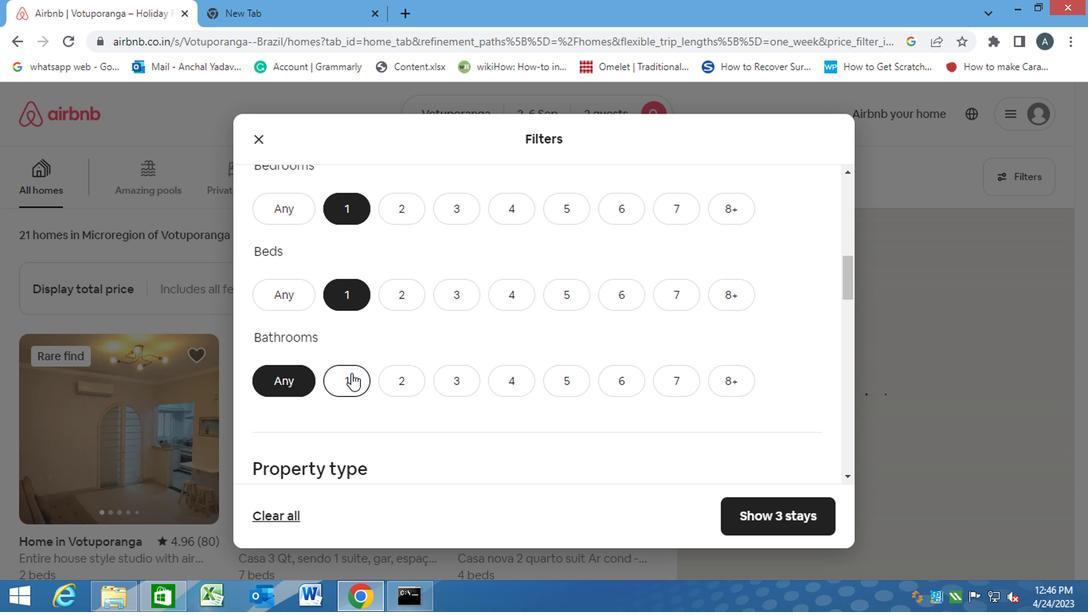 
Action: Mouse moved to (350, 381)
Screenshot: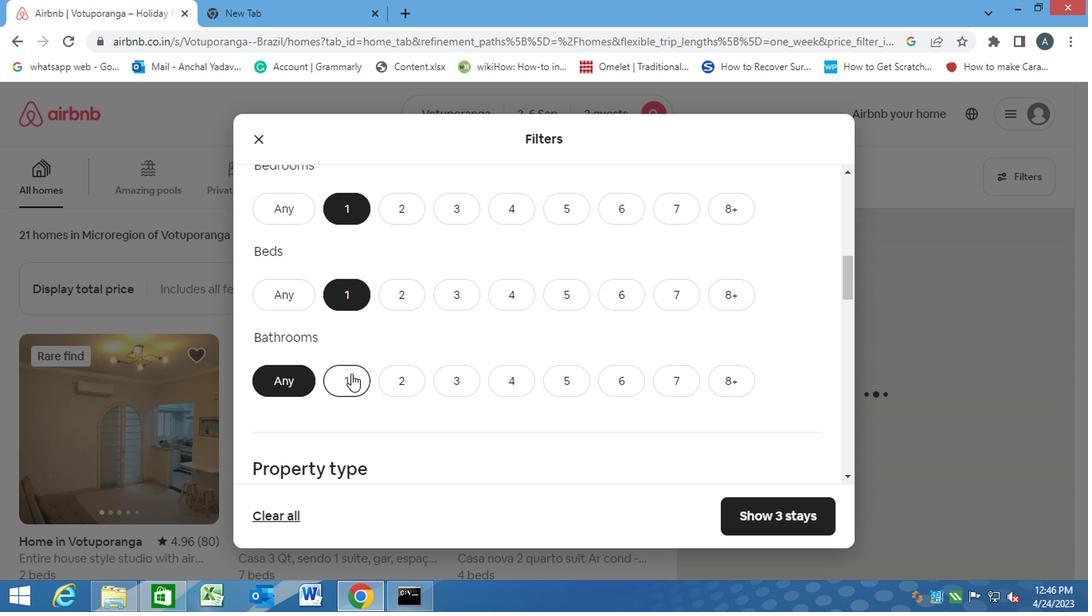 
Action: Mouse scrolled (350, 380) with delta (0, -1)
Screenshot: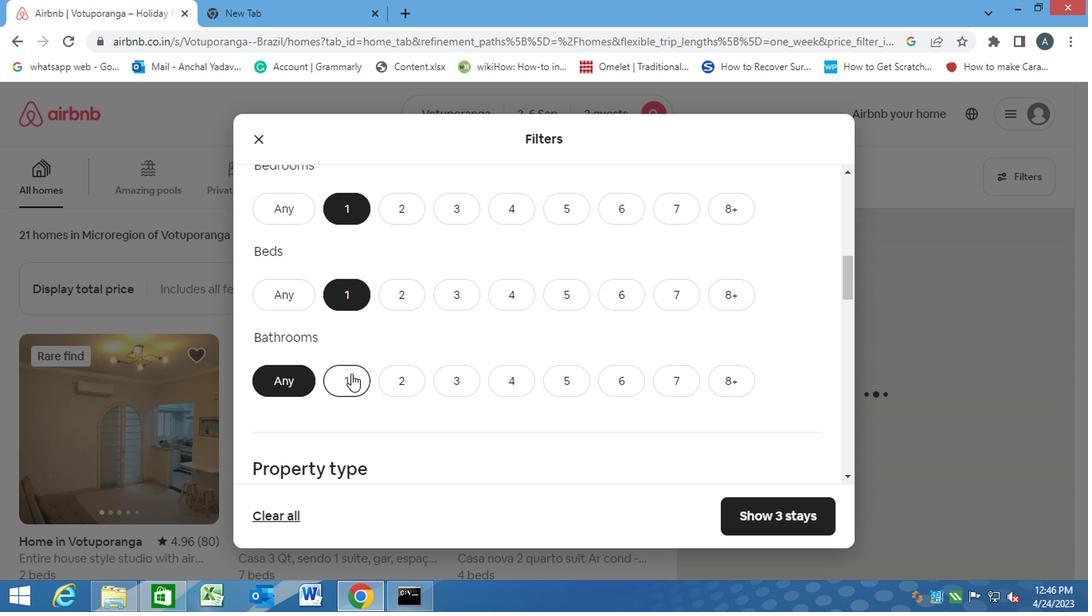 
Action: Mouse moved to (350, 382)
Screenshot: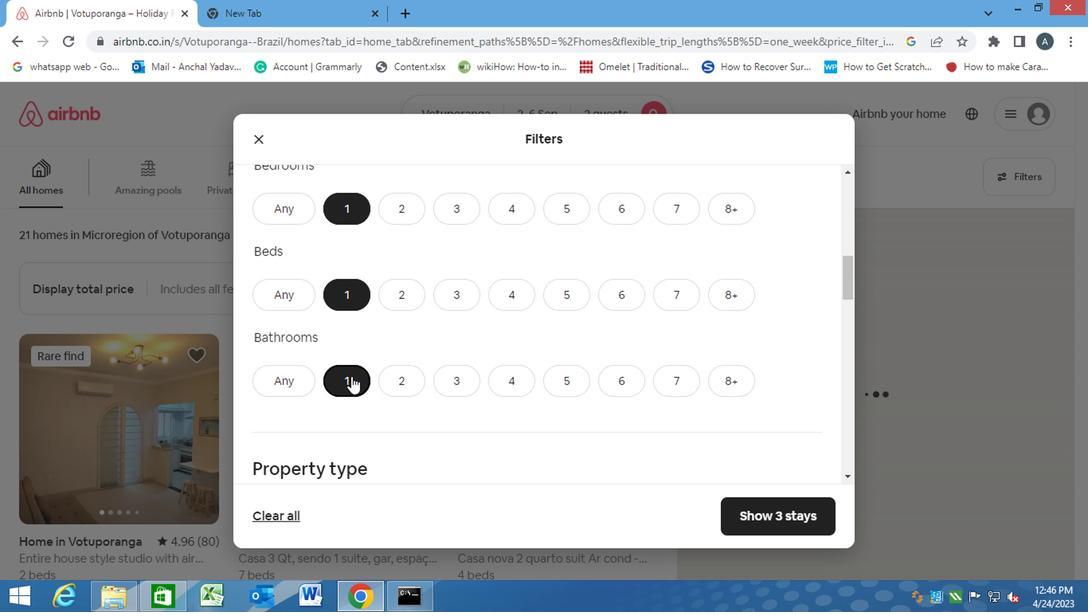 
Action: Mouse scrolled (350, 381) with delta (0, 0)
Screenshot: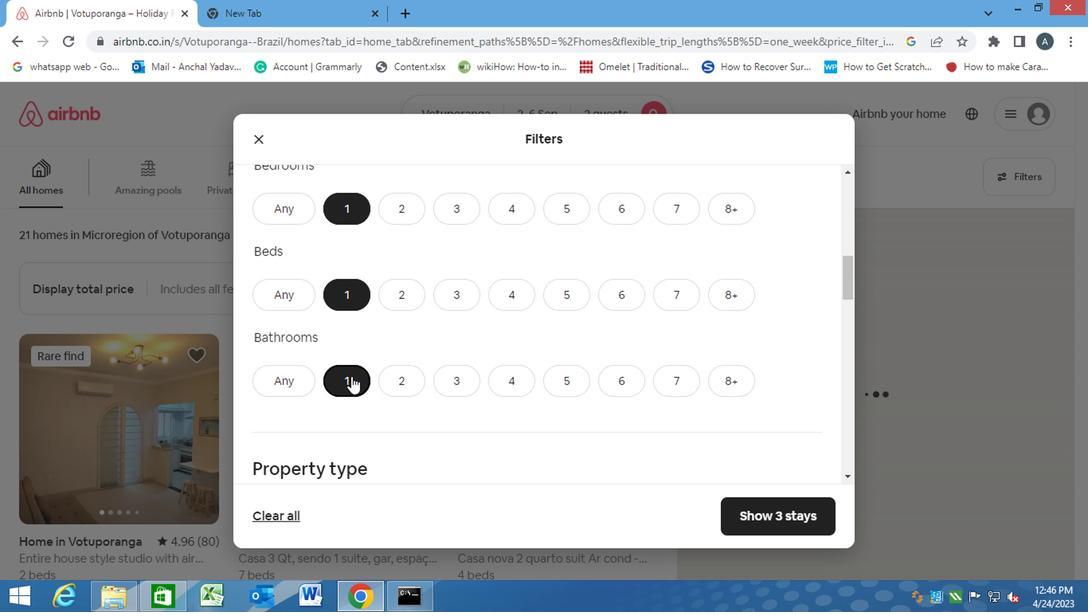 
Action: Mouse scrolled (350, 381) with delta (0, 0)
Screenshot: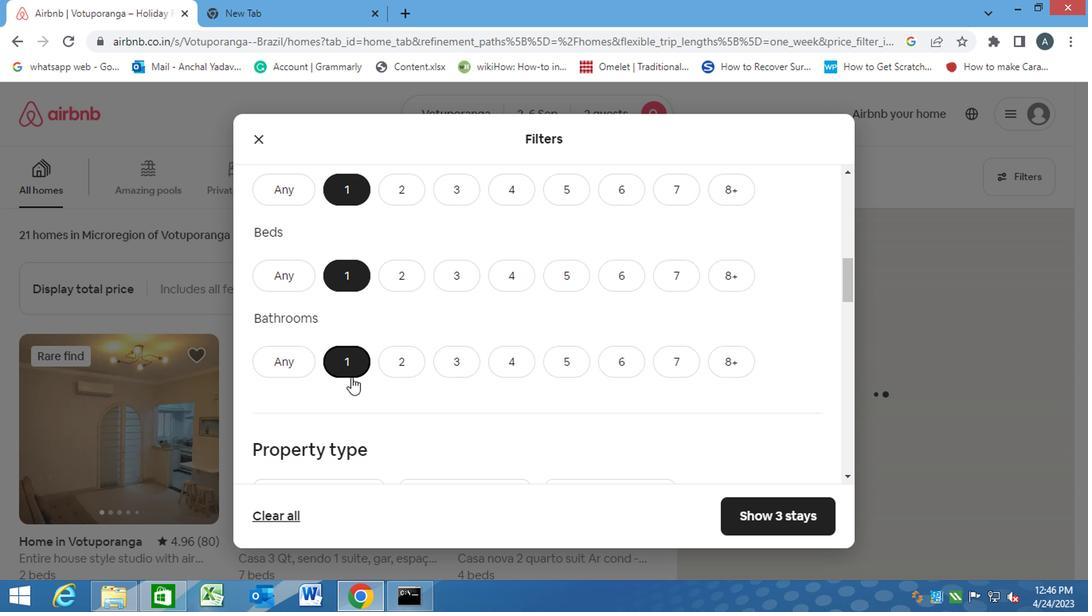 
Action: Mouse moved to (335, 356)
Screenshot: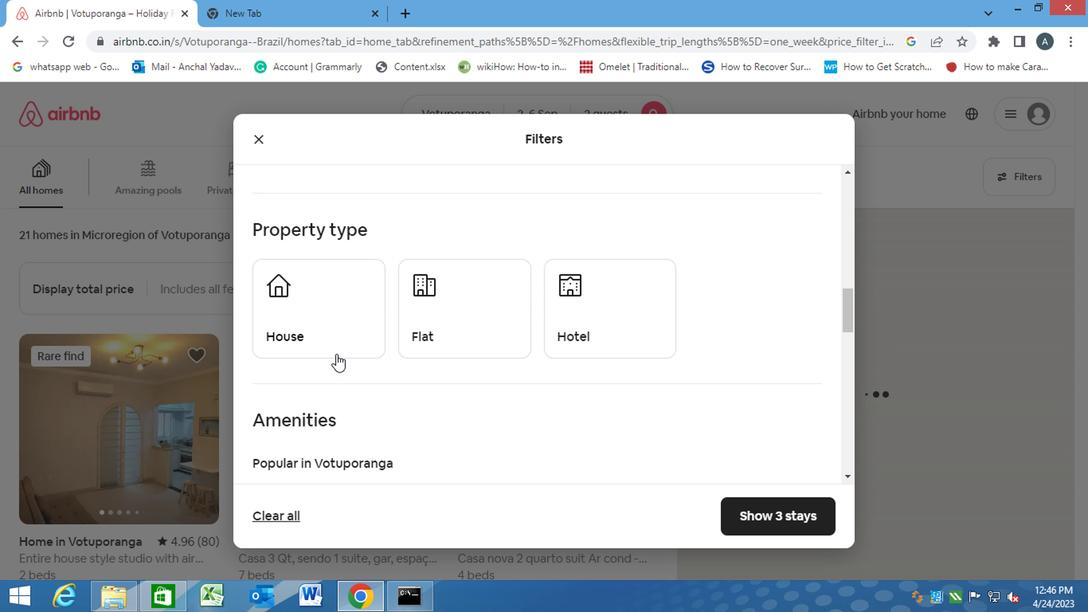 
Action: Mouse pressed left at (335, 356)
Screenshot: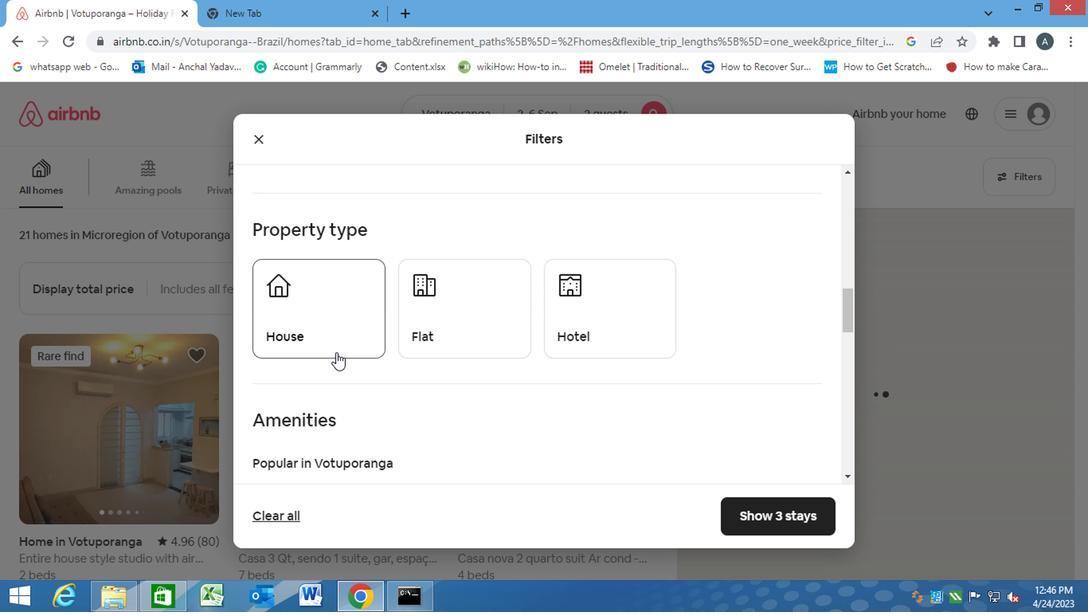 
Action: Mouse moved to (437, 320)
Screenshot: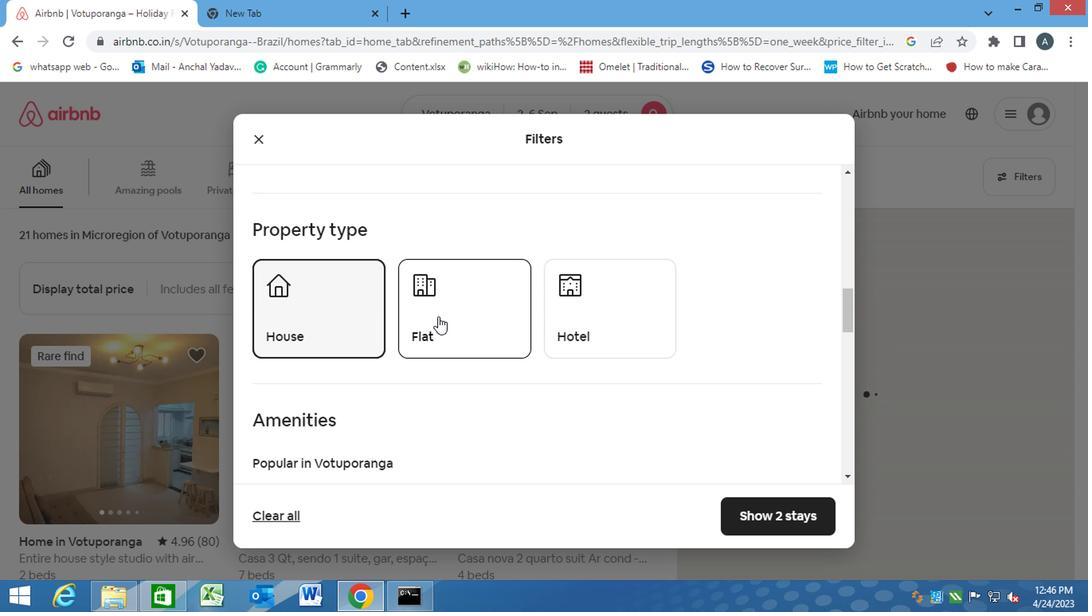 
Action: Mouse pressed left at (437, 320)
Screenshot: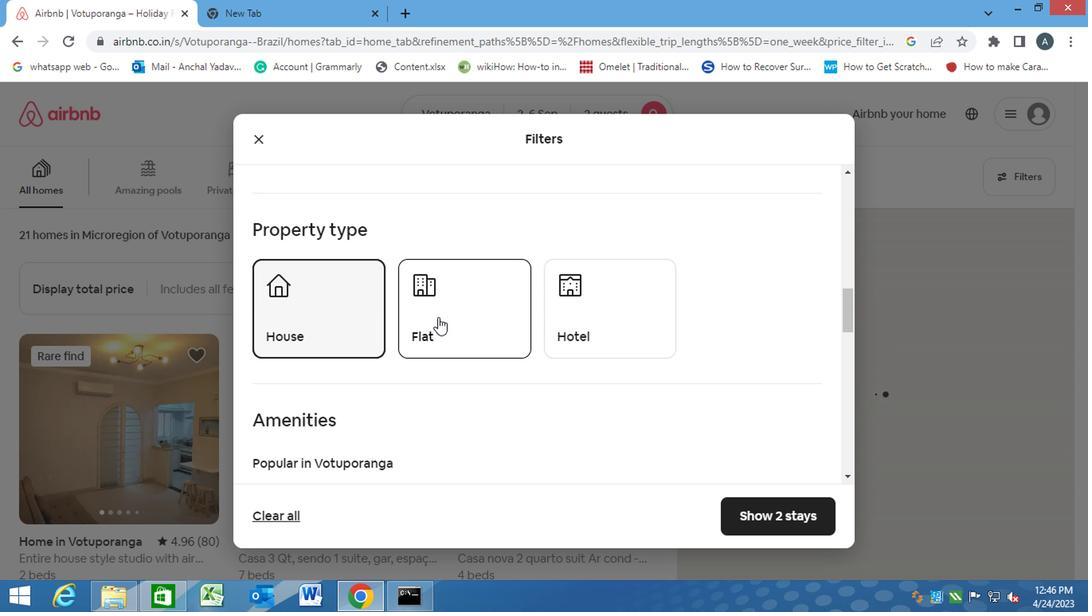 
Action: Mouse moved to (581, 327)
Screenshot: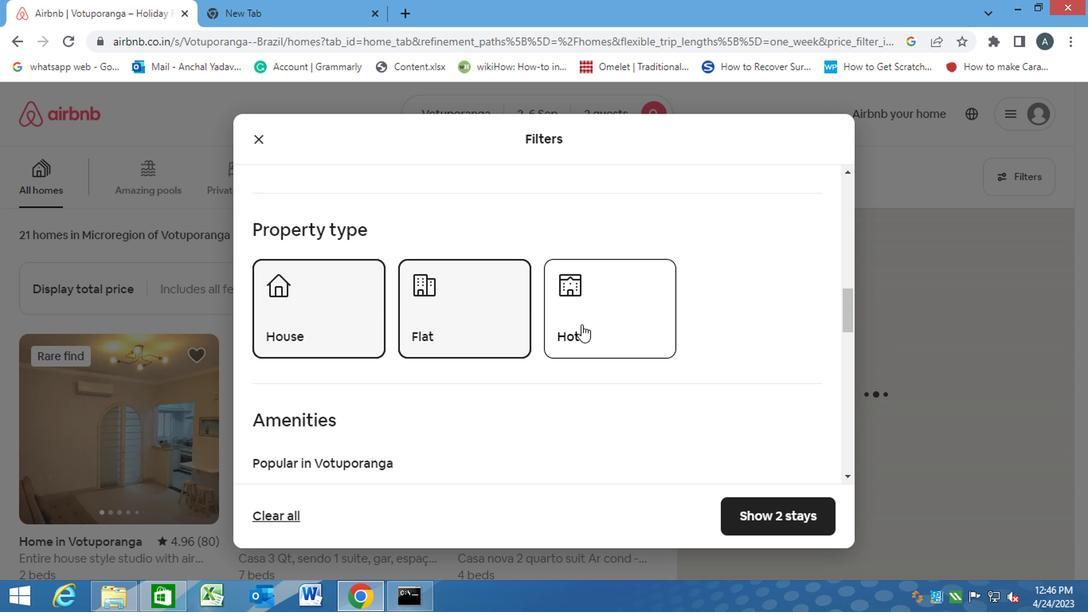 
Action: Mouse pressed left at (581, 327)
Screenshot: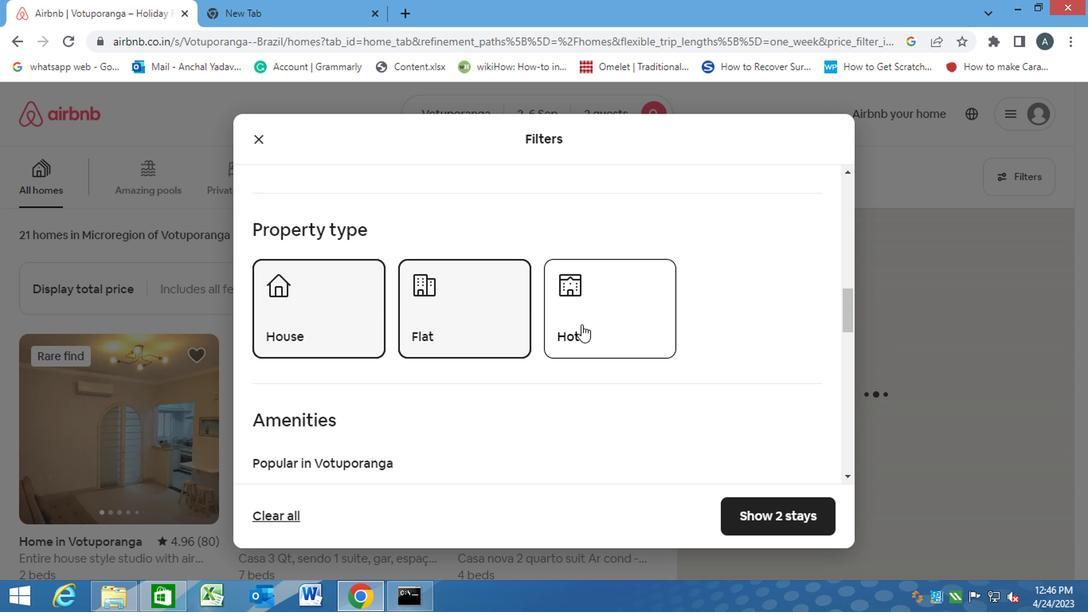 
Action: Mouse moved to (450, 471)
Screenshot: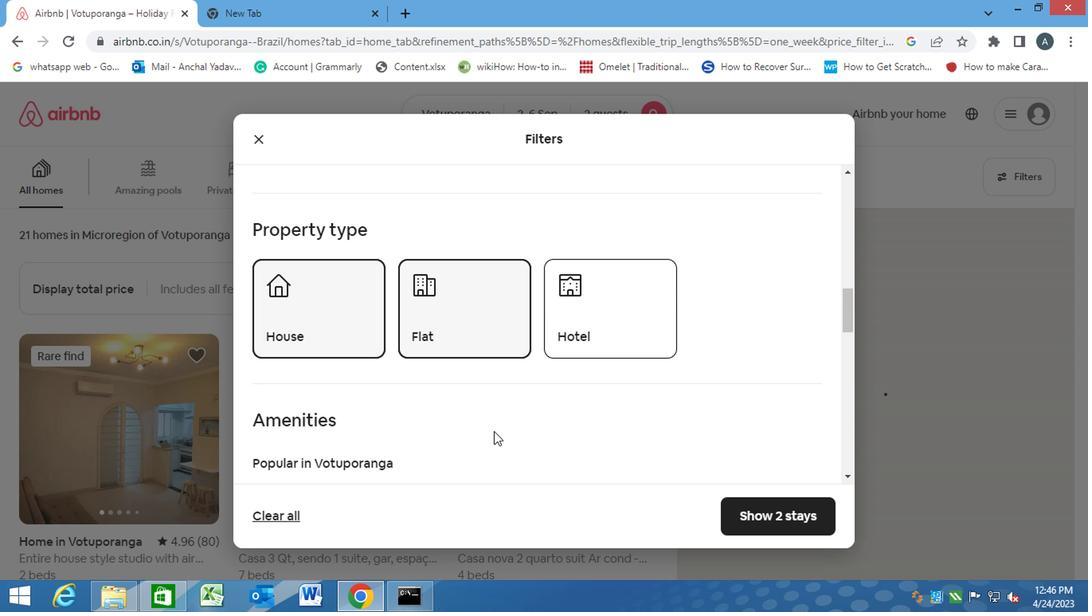 
Action: Mouse scrolled (450, 471) with delta (0, 0)
Screenshot: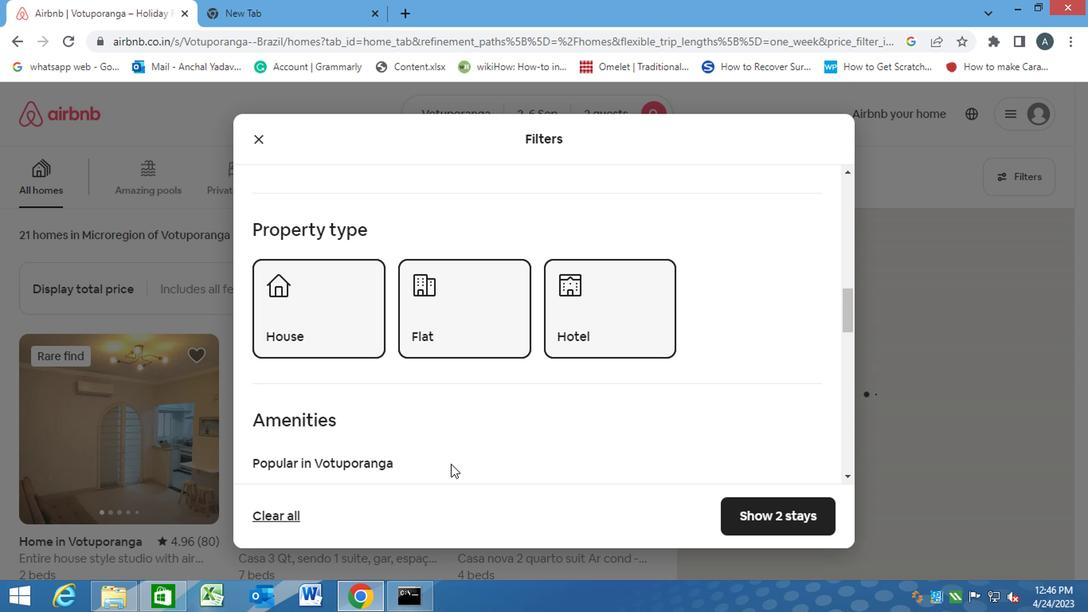 
Action: Mouse moved to (450, 471)
Screenshot: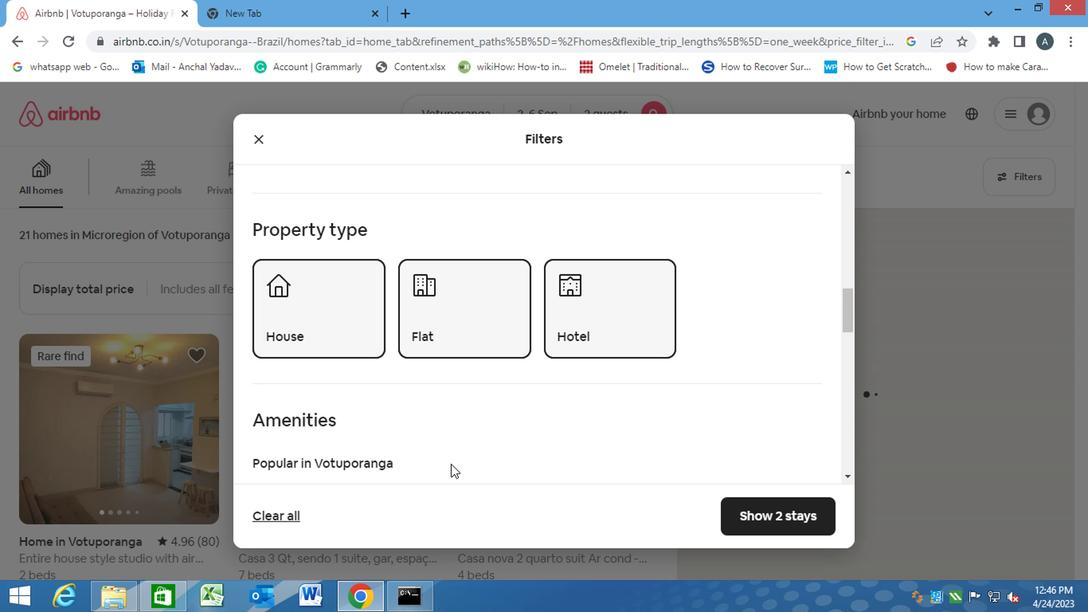 
Action: Mouse scrolled (450, 471) with delta (0, 0)
Screenshot: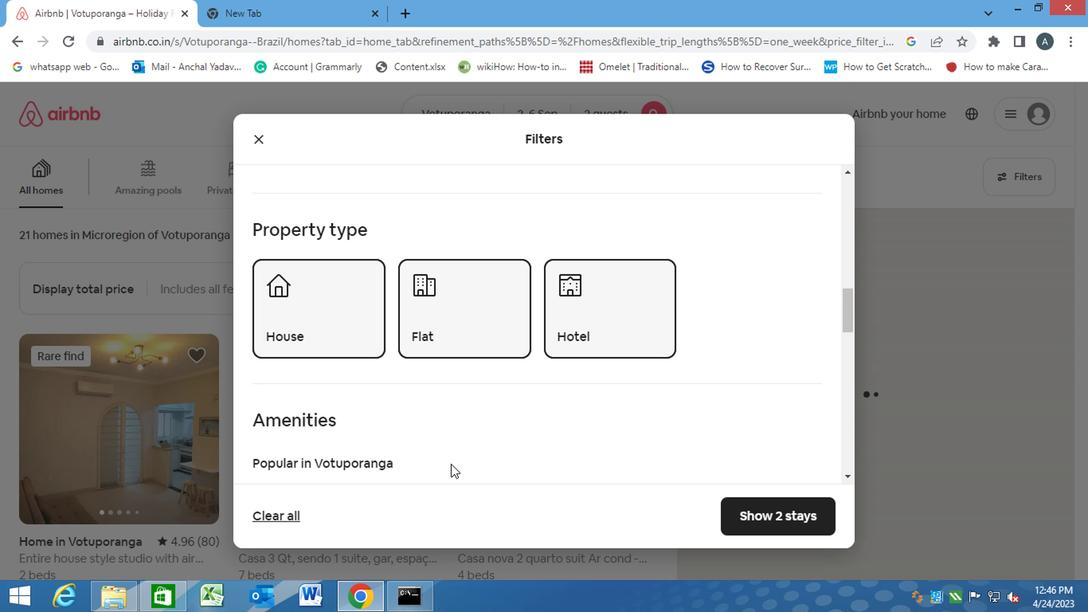 
Action: Mouse moved to (454, 451)
Screenshot: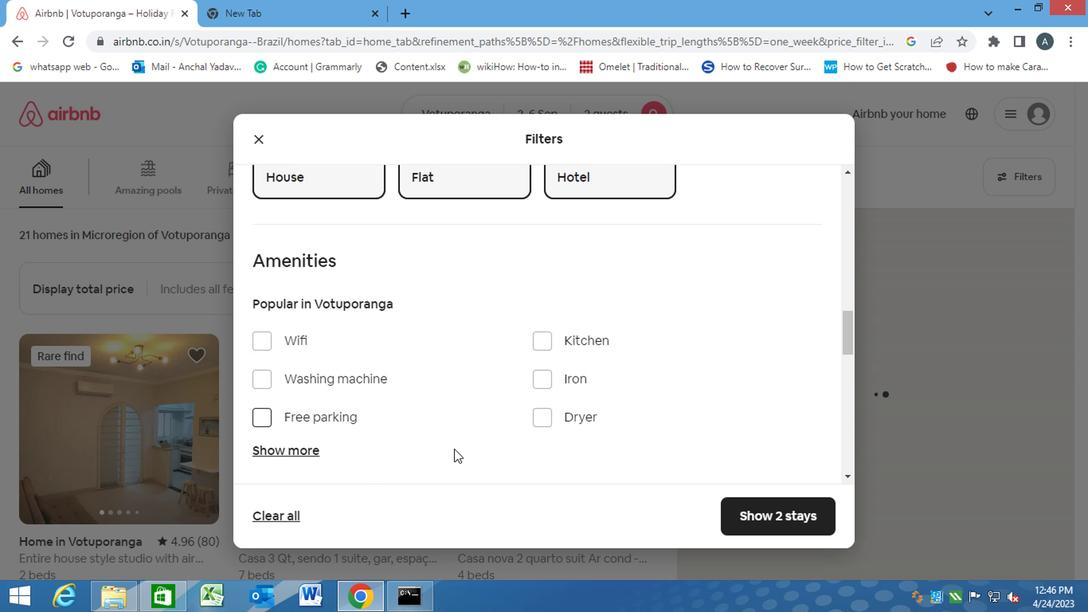
Action: Mouse scrolled (454, 451) with delta (0, 0)
Screenshot: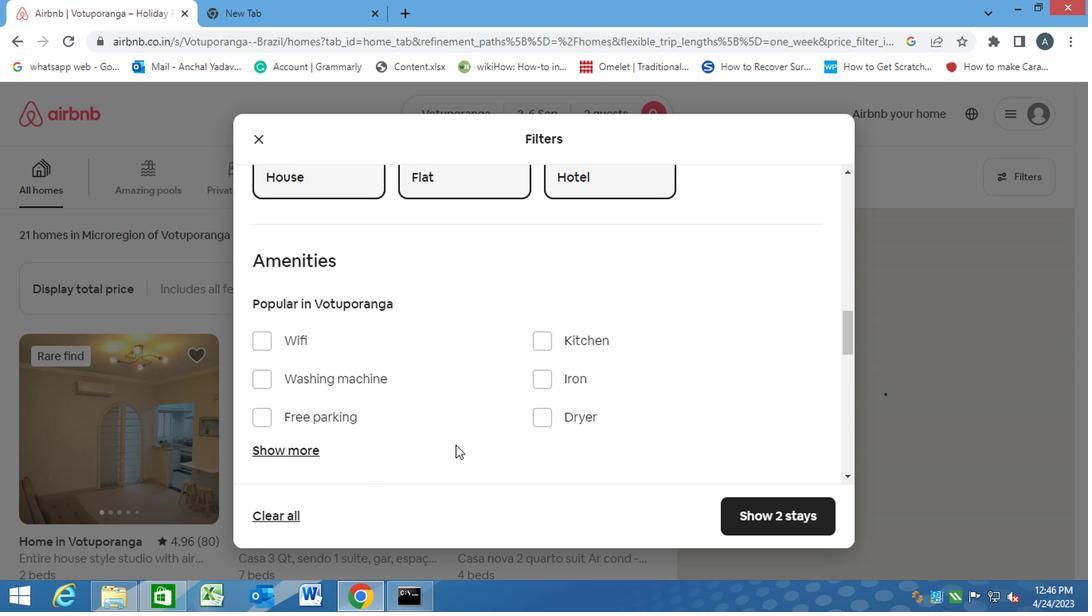 
Action: Mouse scrolled (454, 451) with delta (0, 0)
Screenshot: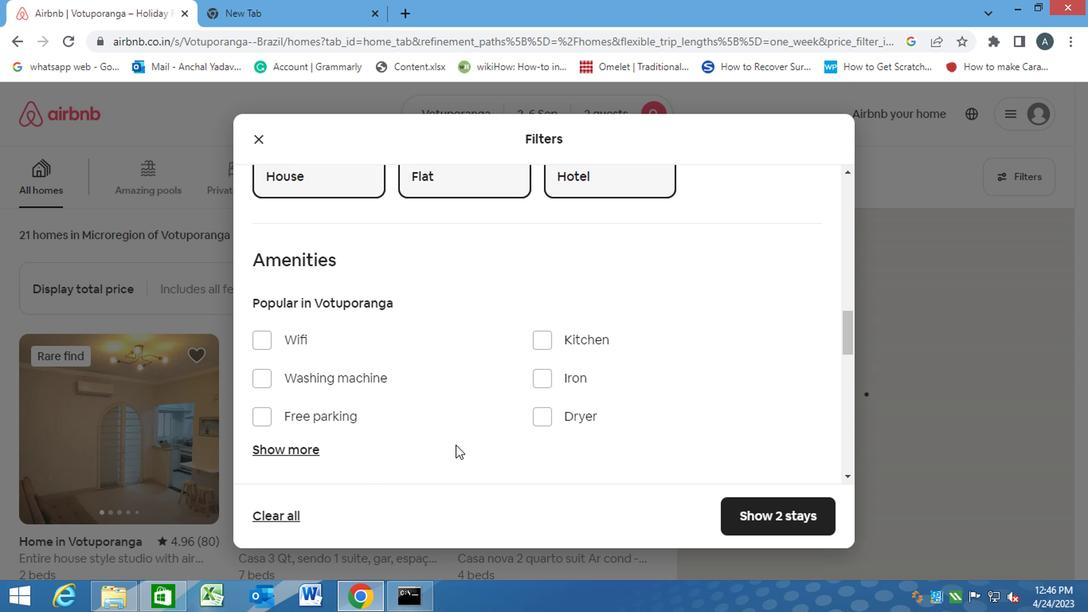 
Action: Mouse moved to (263, 220)
Screenshot: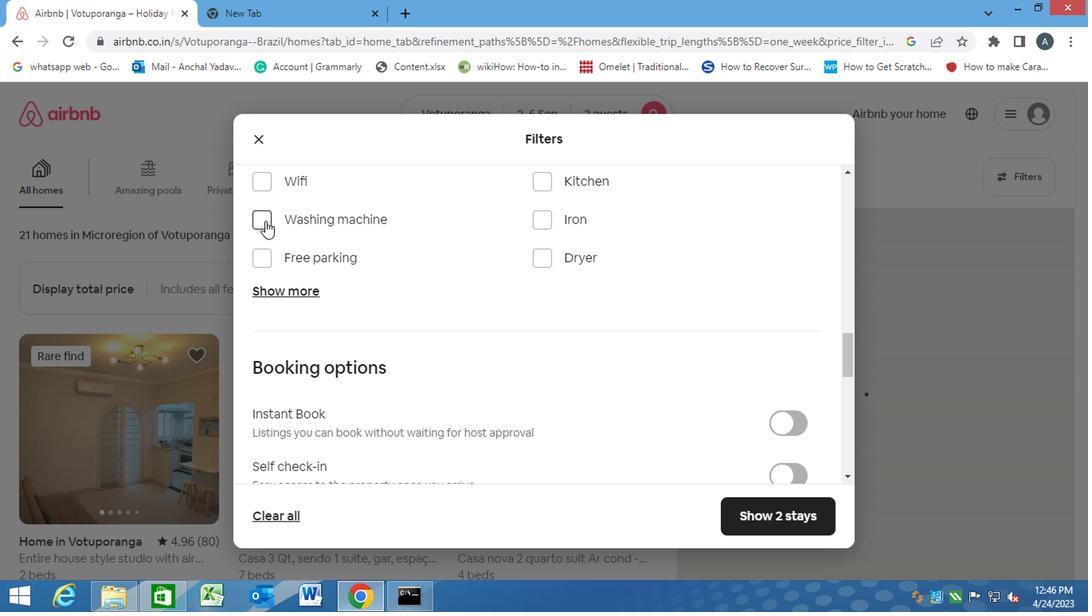 
Action: Mouse pressed left at (263, 220)
Screenshot: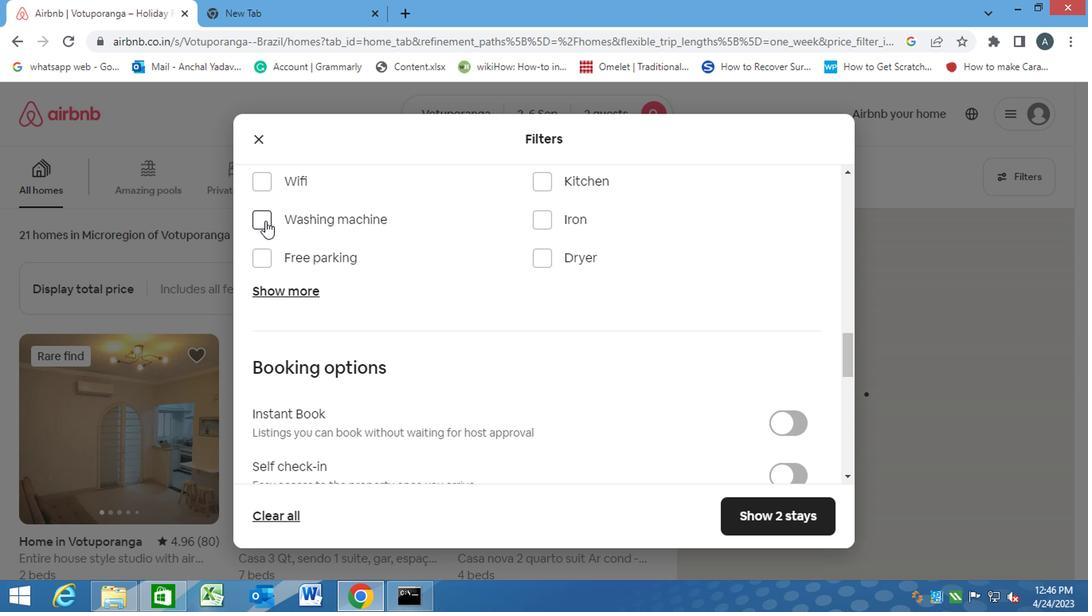 
Action: Mouse moved to (378, 321)
Screenshot: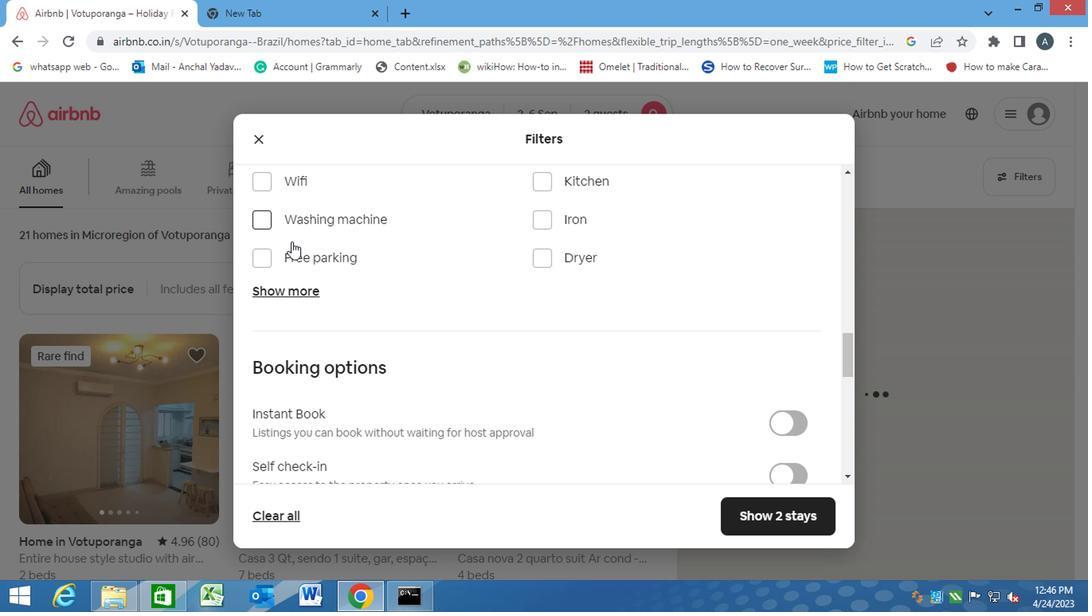 
Action: Mouse scrolled (378, 321) with delta (0, 0)
Screenshot: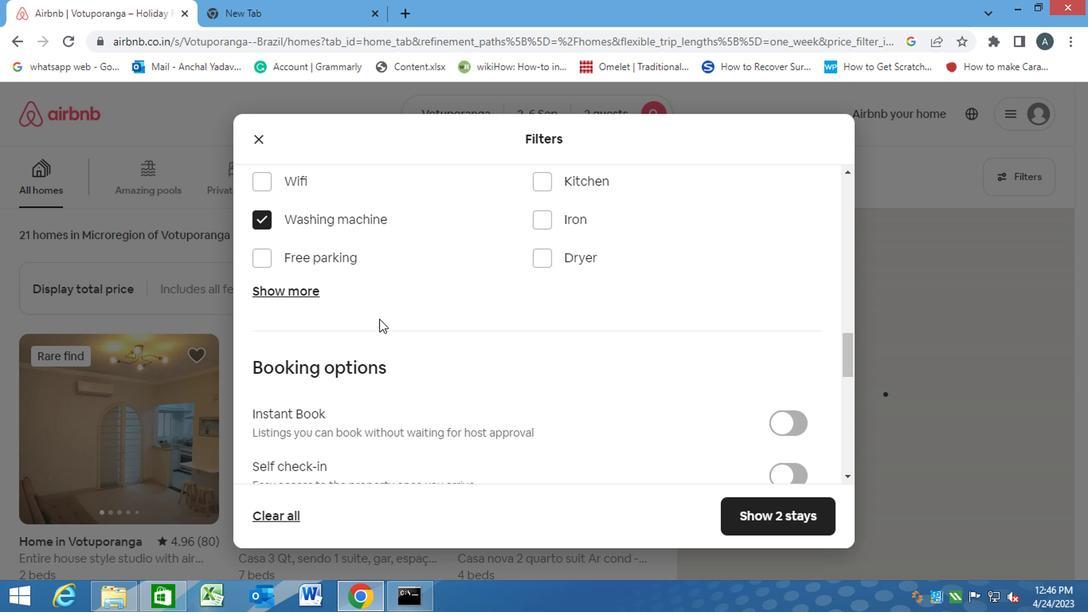 
Action: Mouse scrolled (378, 321) with delta (0, 0)
Screenshot: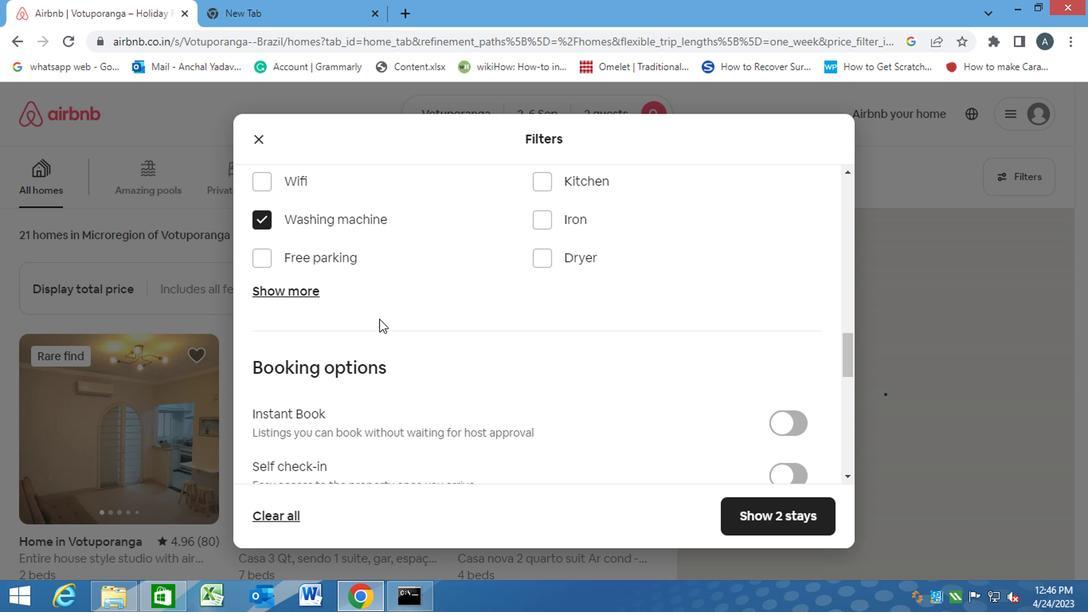 
Action: Mouse scrolled (378, 321) with delta (0, 0)
Screenshot: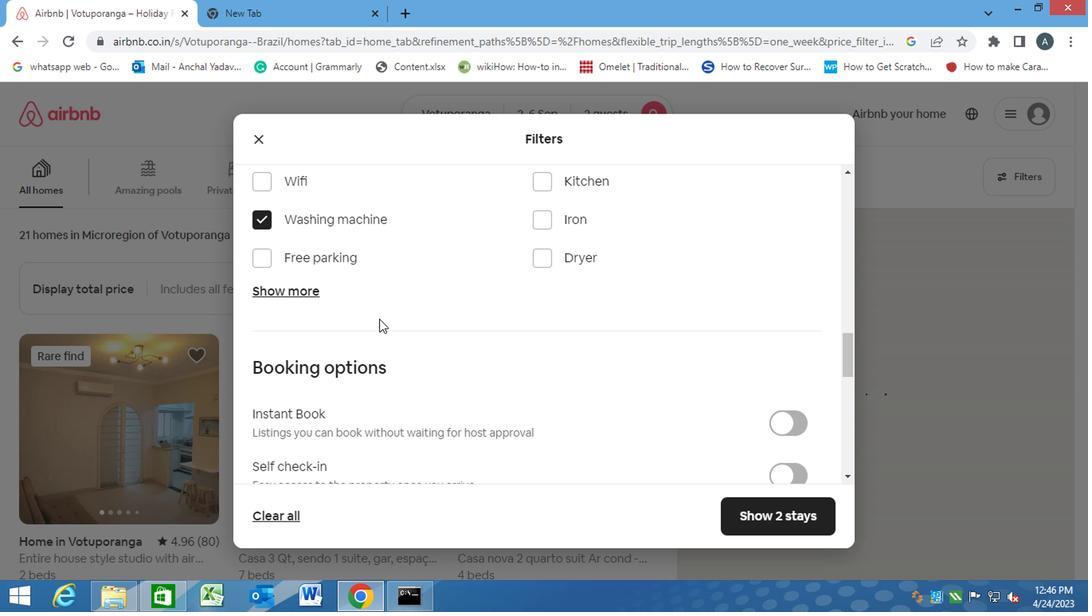 
Action: Mouse moved to (790, 231)
Screenshot: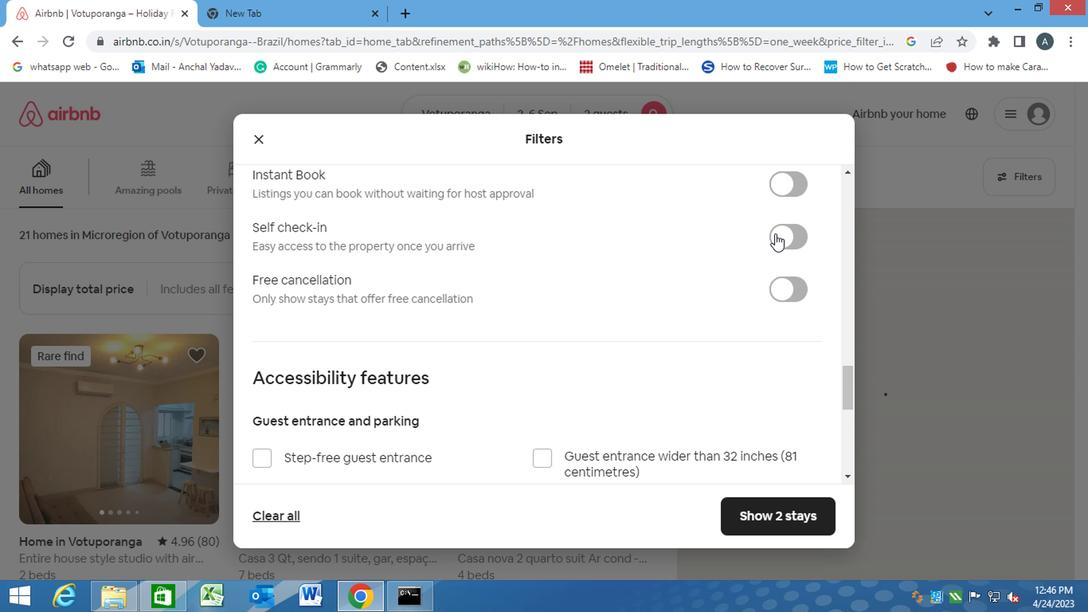 
Action: Mouse pressed left at (790, 231)
Screenshot: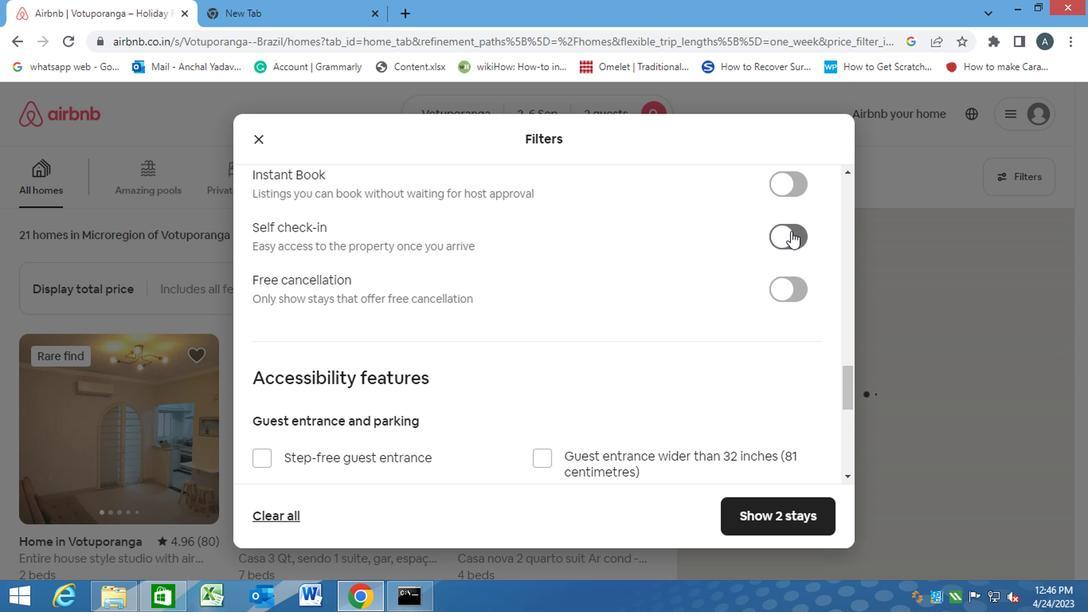
Action: Mouse moved to (661, 266)
Screenshot: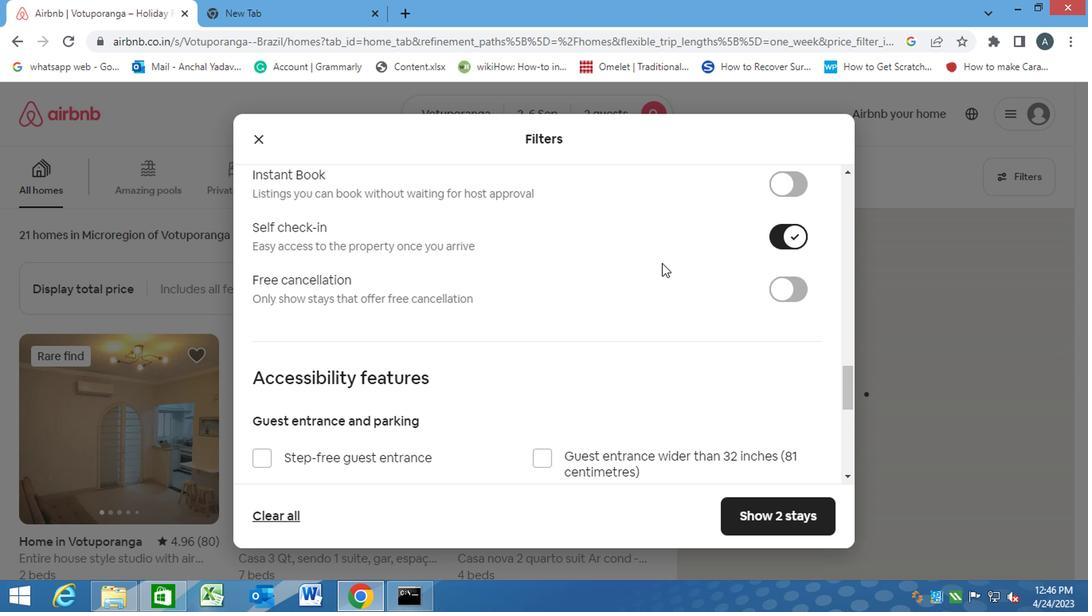 
Action: Mouse scrolled (661, 264) with delta (0, 0)
Screenshot: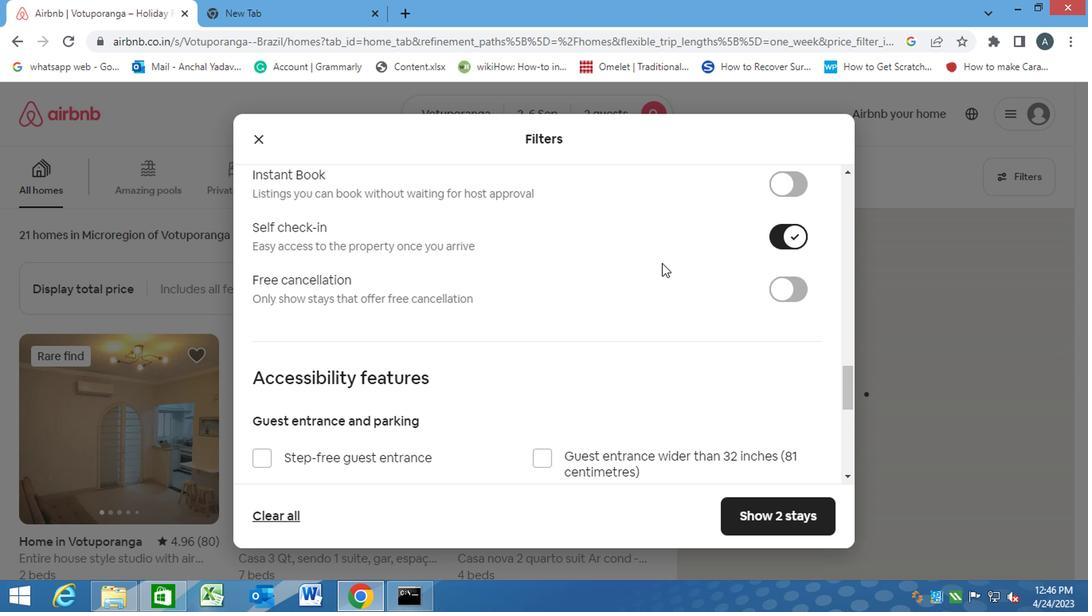 
Action: Mouse moved to (661, 268)
Screenshot: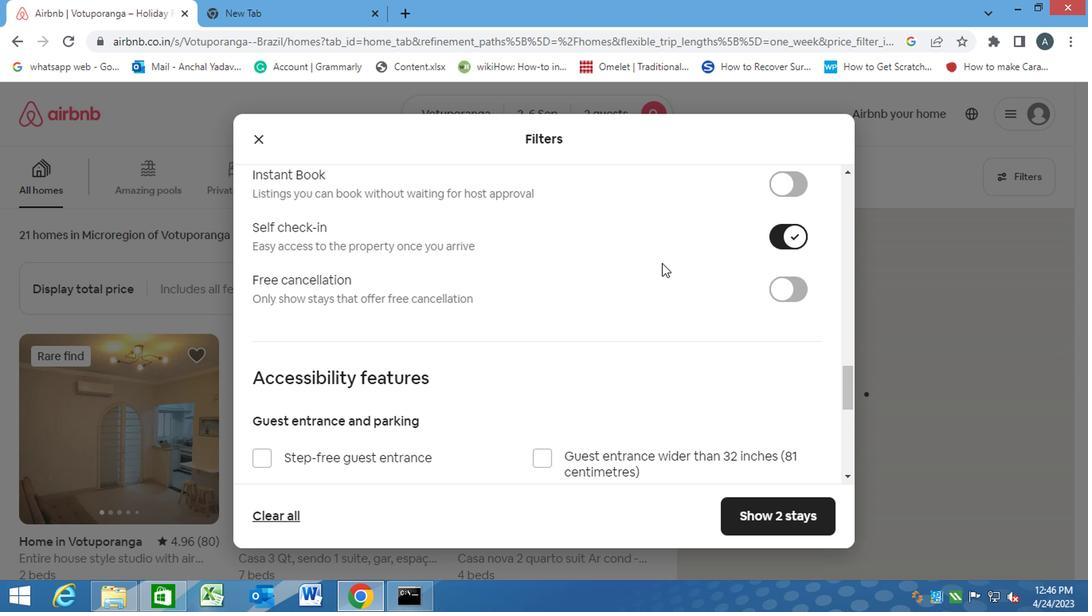 
Action: Mouse scrolled (661, 266) with delta (0, 0)
Screenshot: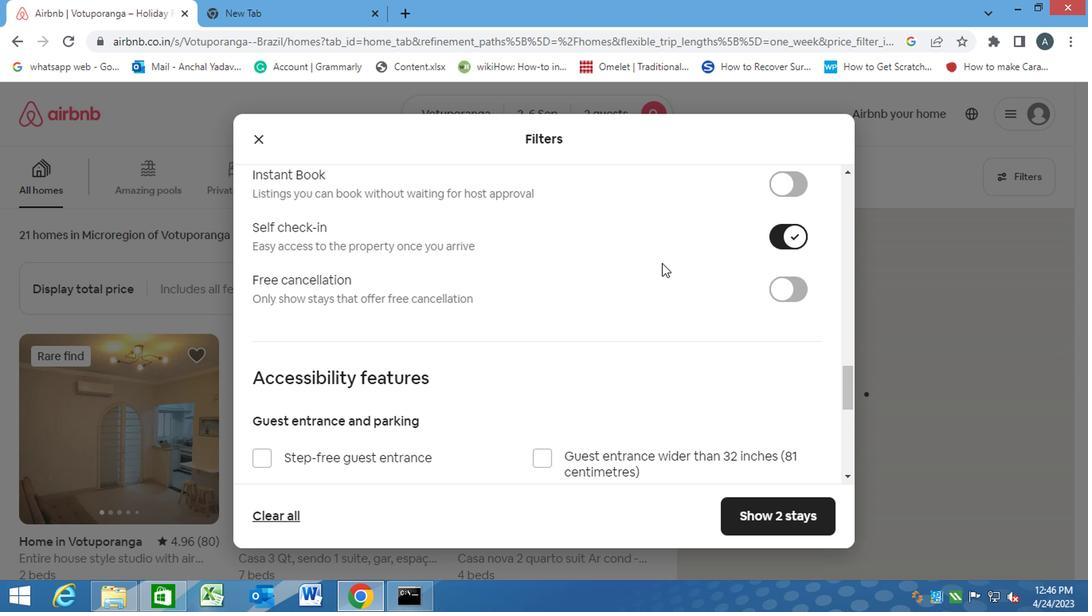 
Action: Mouse moved to (654, 281)
Screenshot: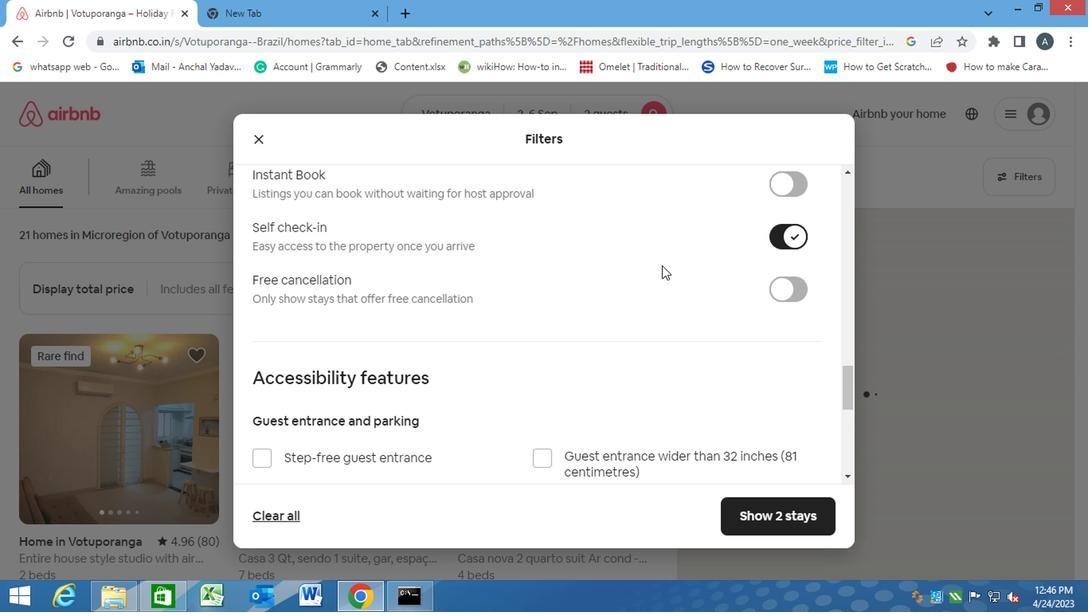 
Action: Mouse scrolled (654, 281) with delta (0, 0)
Screenshot: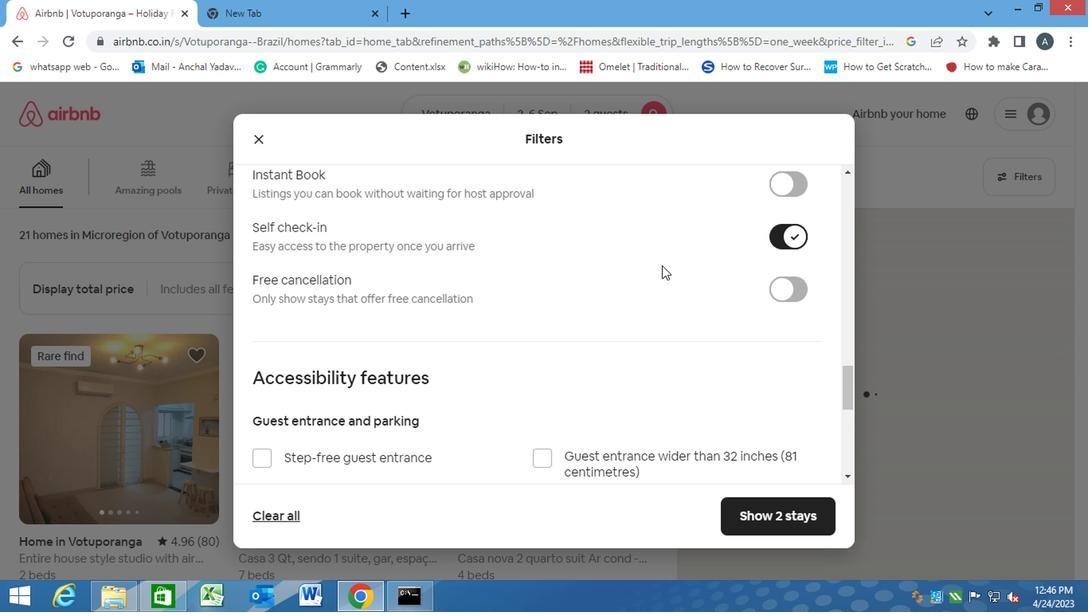 
Action: Mouse moved to (591, 312)
Screenshot: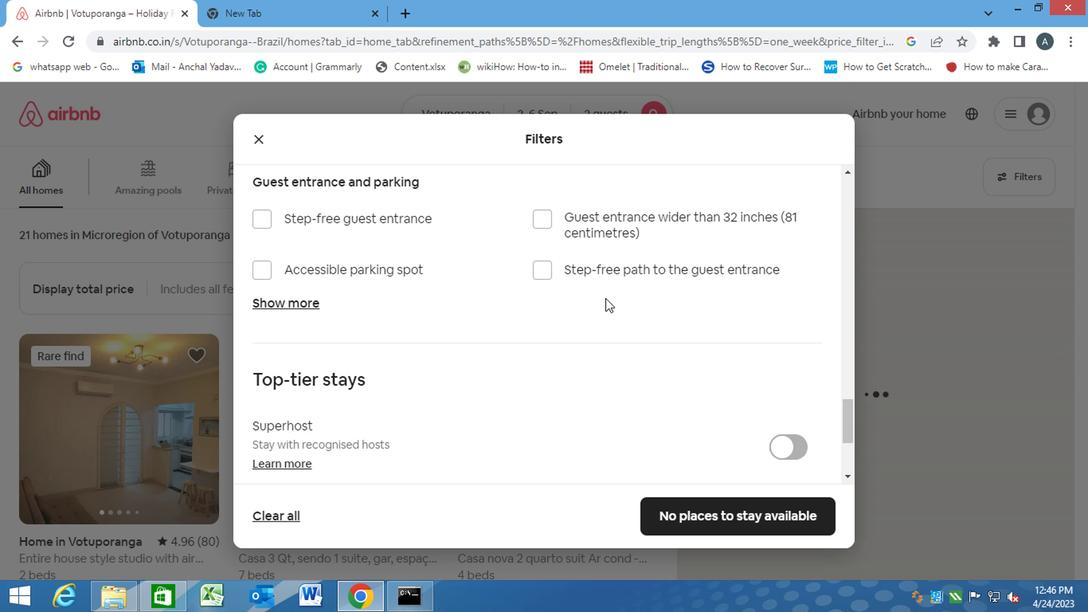 
Action: Mouse scrolled (591, 311) with delta (0, 0)
Screenshot: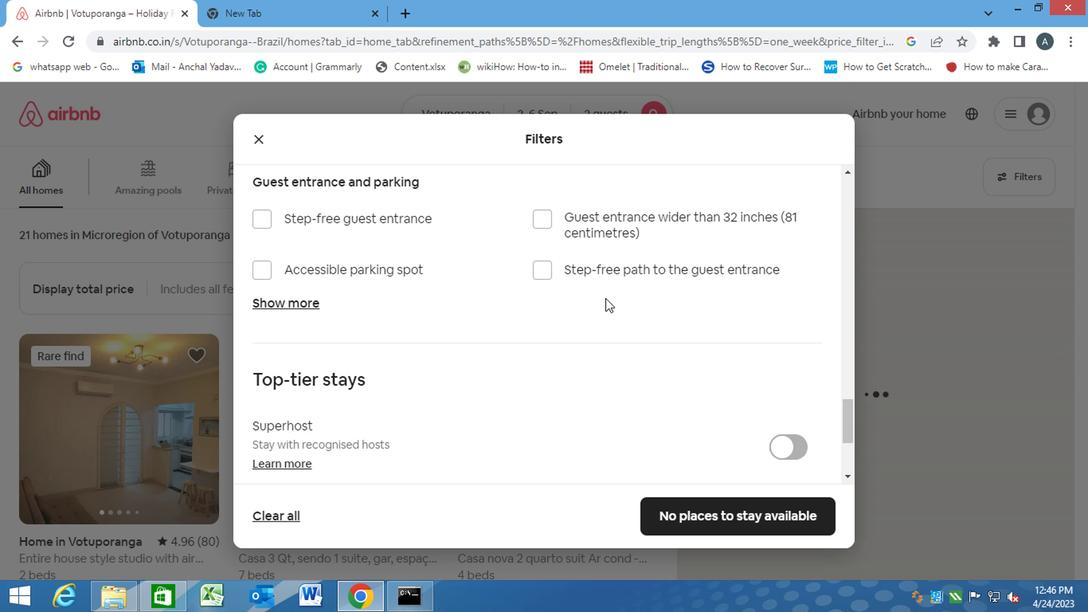 
Action: Mouse moved to (587, 314)
Screenshot: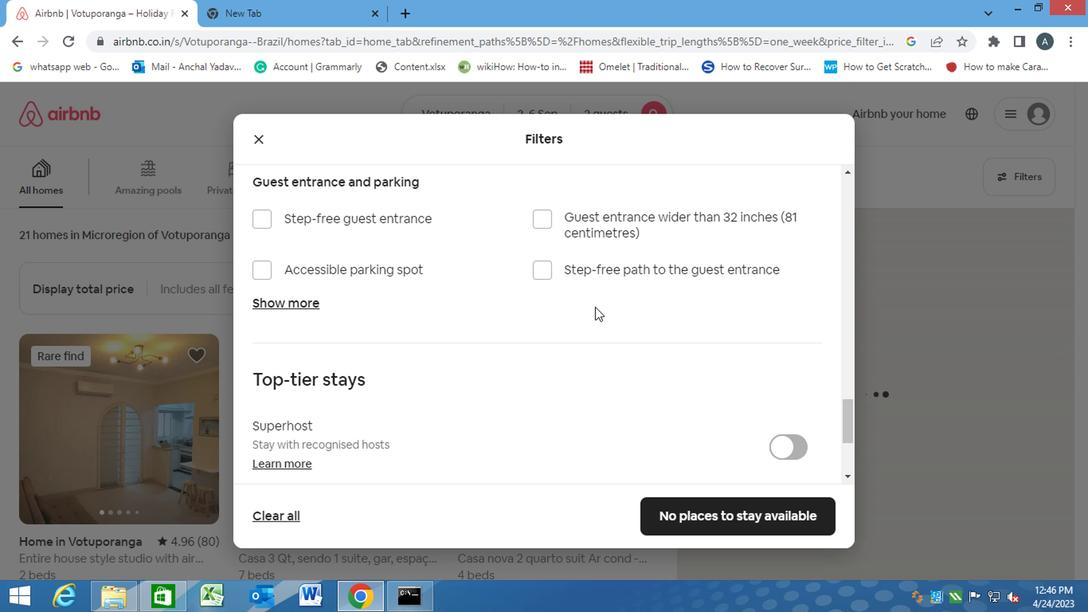 
Action: Mouse scrolled (587, 314) with delta (0, 0)
Screenshot: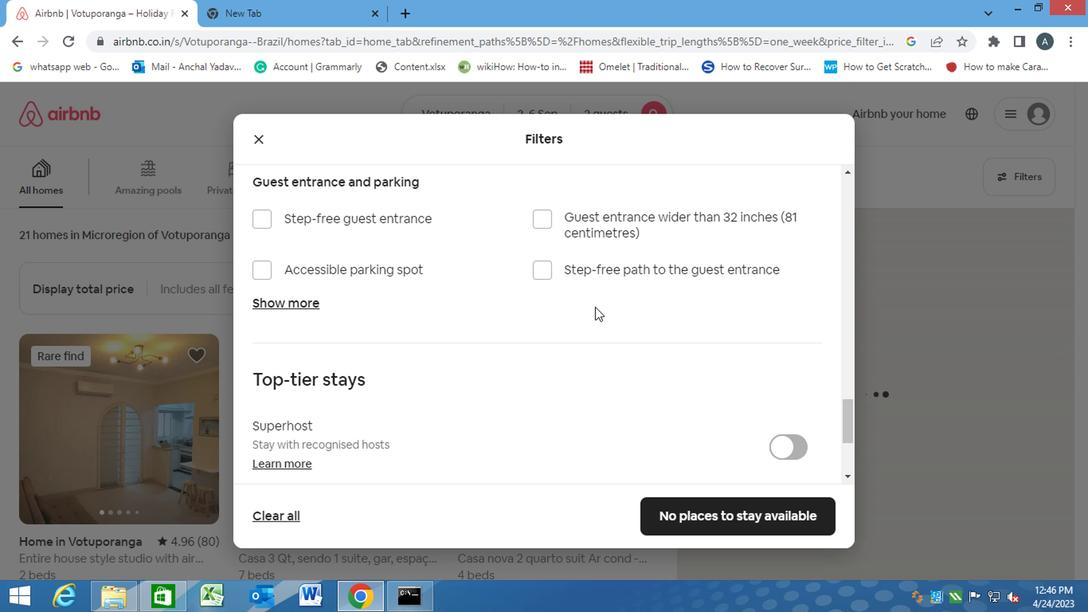 
Action: Mouse moved to (484, 320)
Screenshot: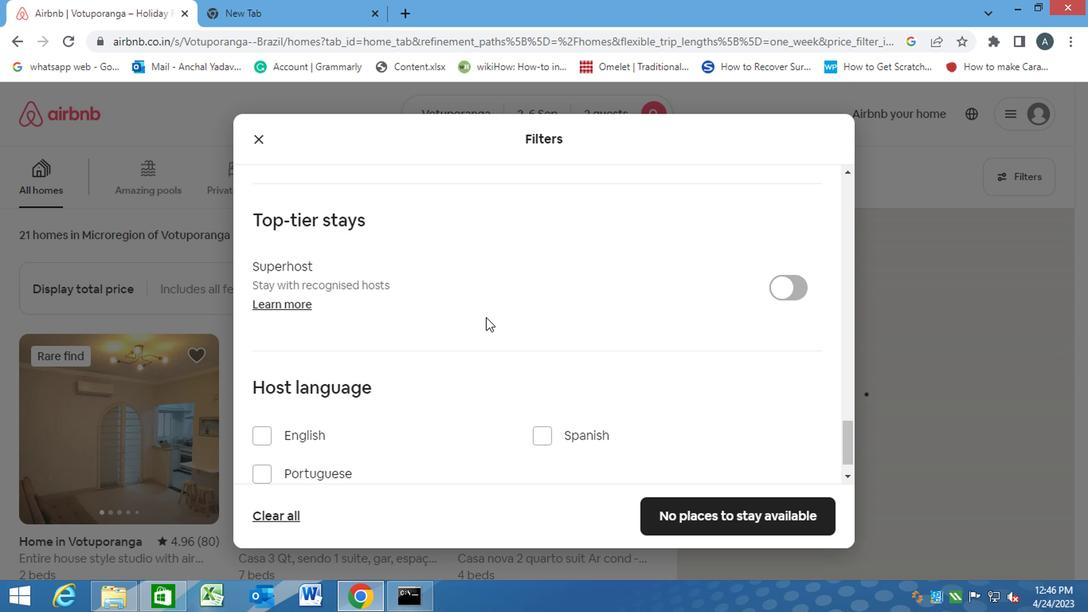 
Action: Mouse scrolled (484, 319) with delta (0, 0)
Screenshot: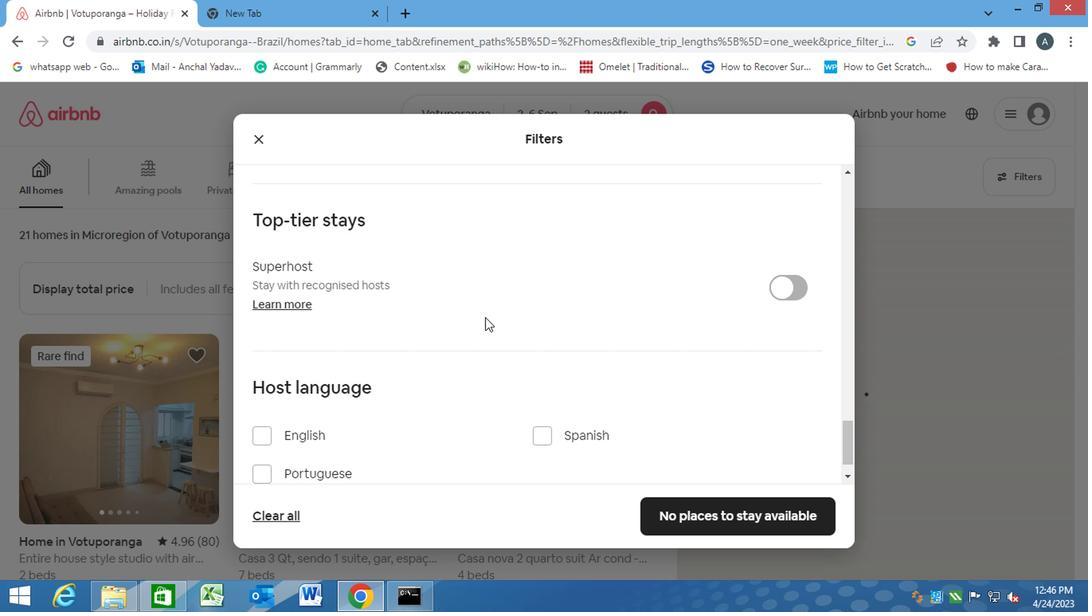 
Action: Mouse scrolled (484, 319) with delta (0, 0)
Screenshot: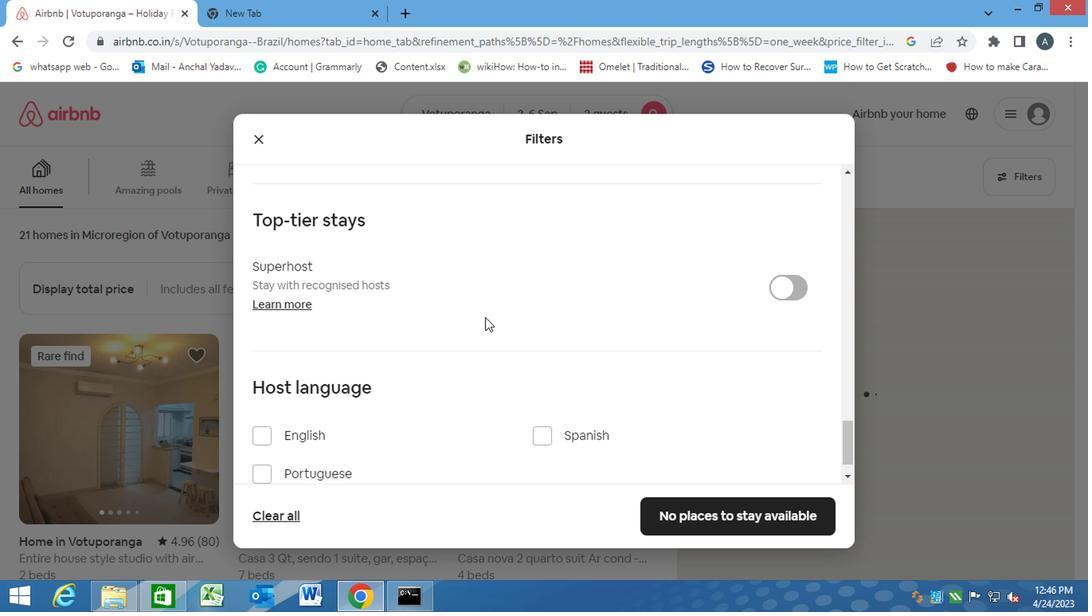 
Action: Mouse moved to (536, 393)
Screenshot: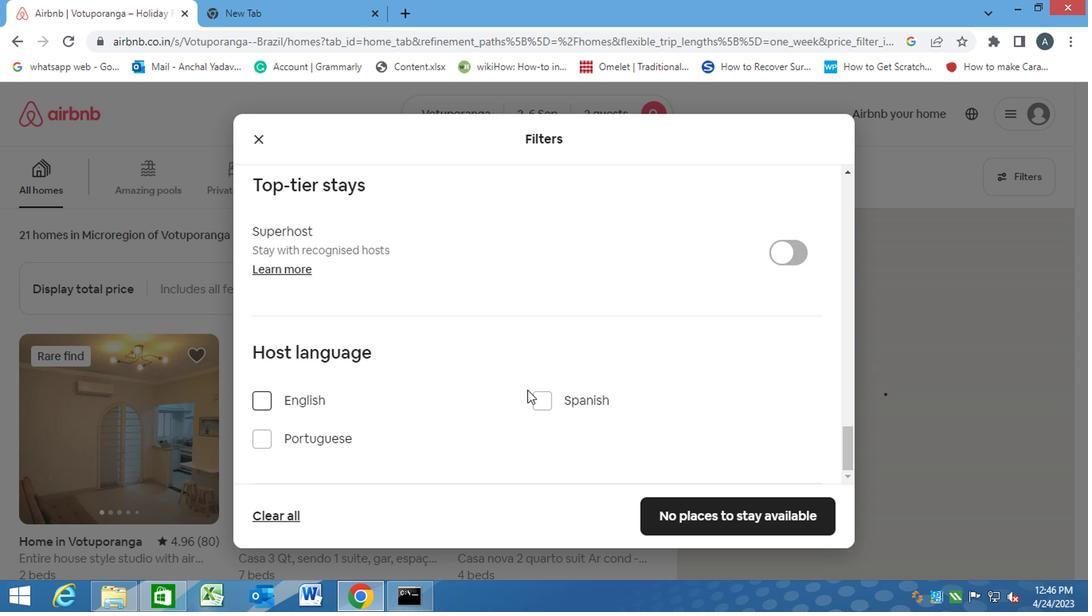 
Action: Mouse pressed left at (536, 393)
Screenshot: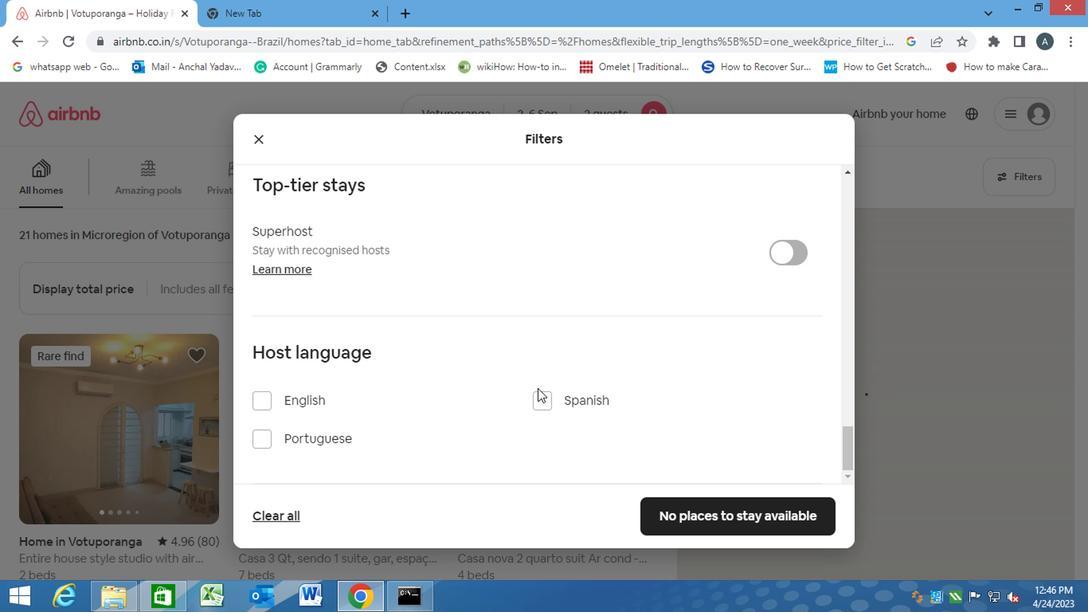 
Action: Mouse moved to (548, 411)
Screenshot: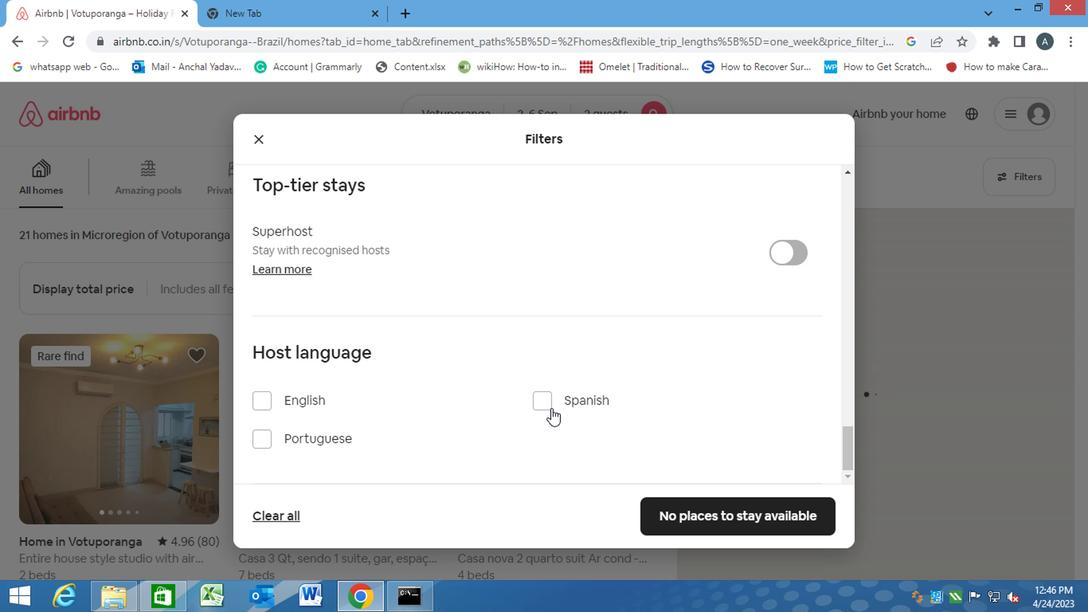 
Action: Mouse pressed left at (548, 411)
Screenshot: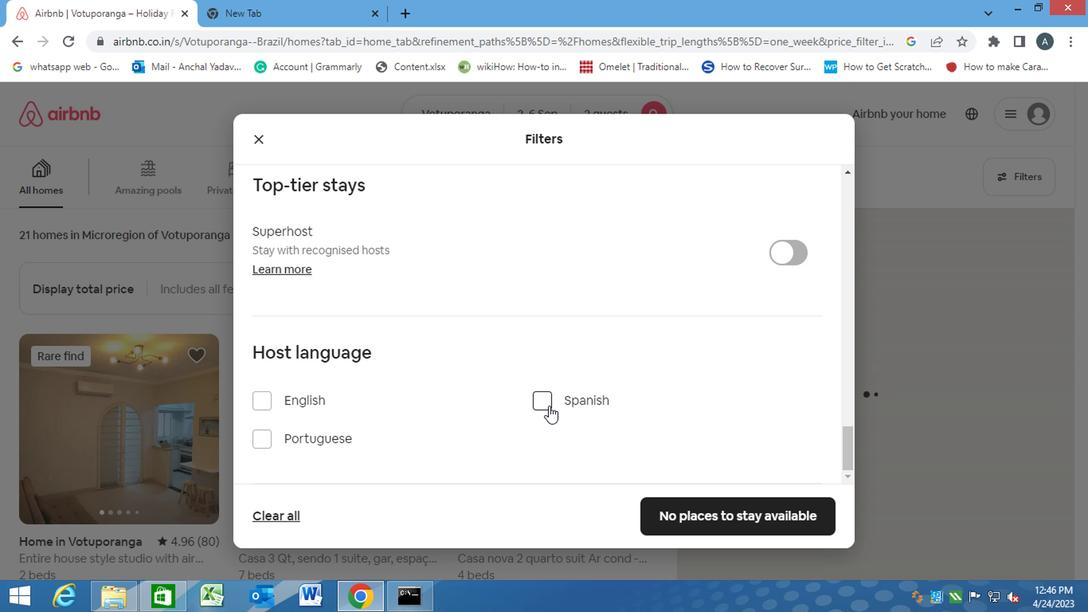 
Action: Mouse moved to (691, 530)
Screenshot: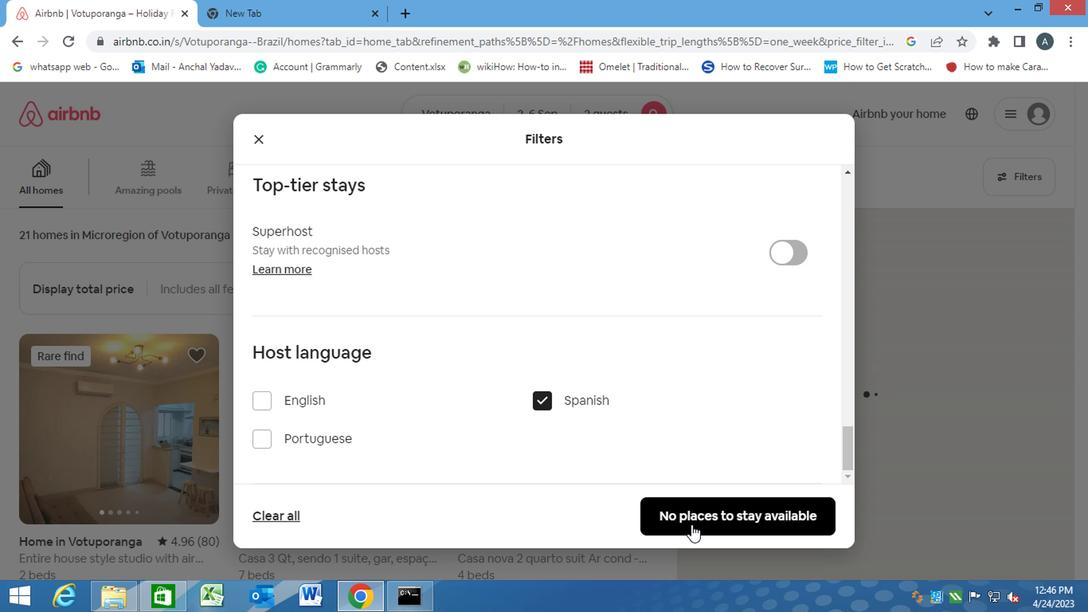 
Action: Mouse pressed left at (691, 530)
Screenshot: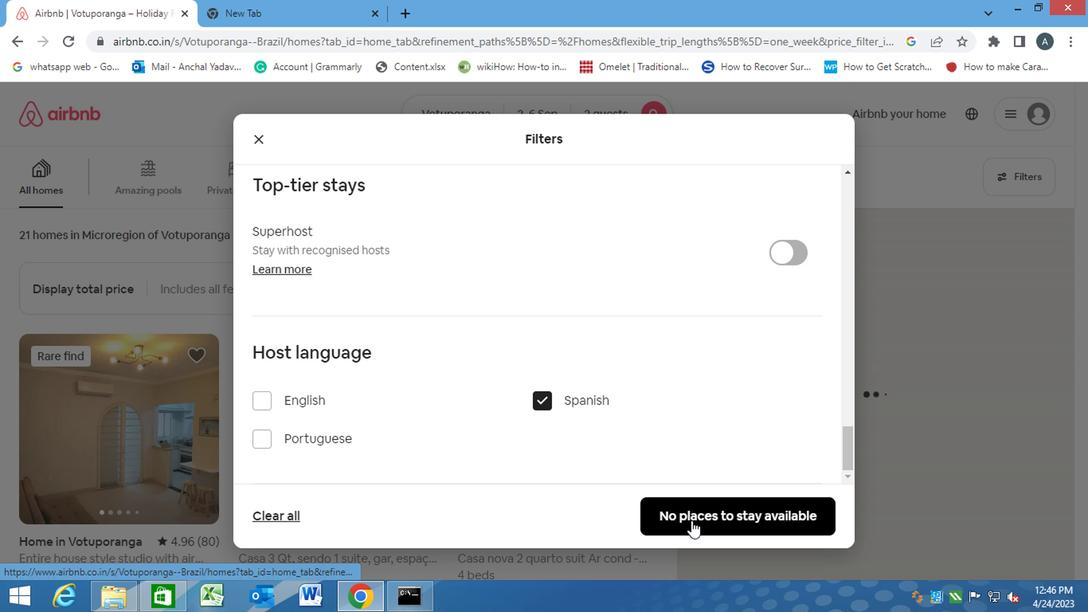 
Action: Mouse moved to (689, 529)
Screenshot: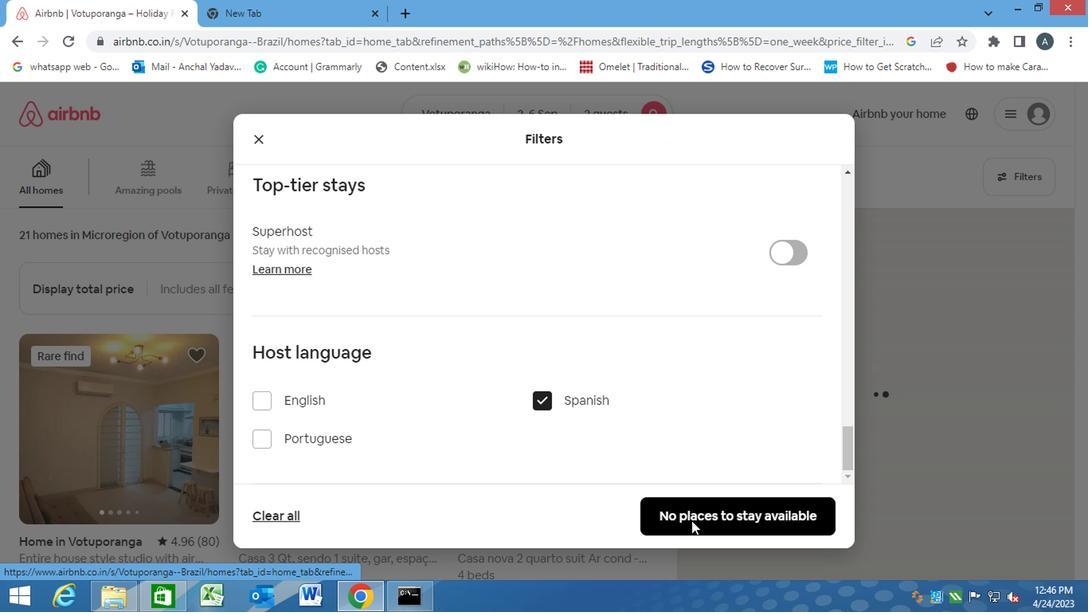 
